 Task: Open Card Card0000000262 in Board Board0000000066 in Workspace WS0000000022 in Trello. Add Member Carxxstreet791@gmail.com to Card Card0000000262 in Board Board0000000066 in Workspace WS0000000022 in Trello. Add Blue Label titled Label0000000262 to Card Card0000000262 in Board Board0000000066 in Workspace WS0000000022 in Trello. Add Checklist CL0000000262 to Card Card0000000262 in Board Board0000000066 in Workspace WS0000000022 in Trello. Add Dates with Start Date as Sep 01 2023 and Due Date as Sep 30 2023 to Card Card0000000262 in Board Board0000000066 in Workspace WS0000000022 in Trello
Action: Mouse moved to (660, 504)
Screenshot: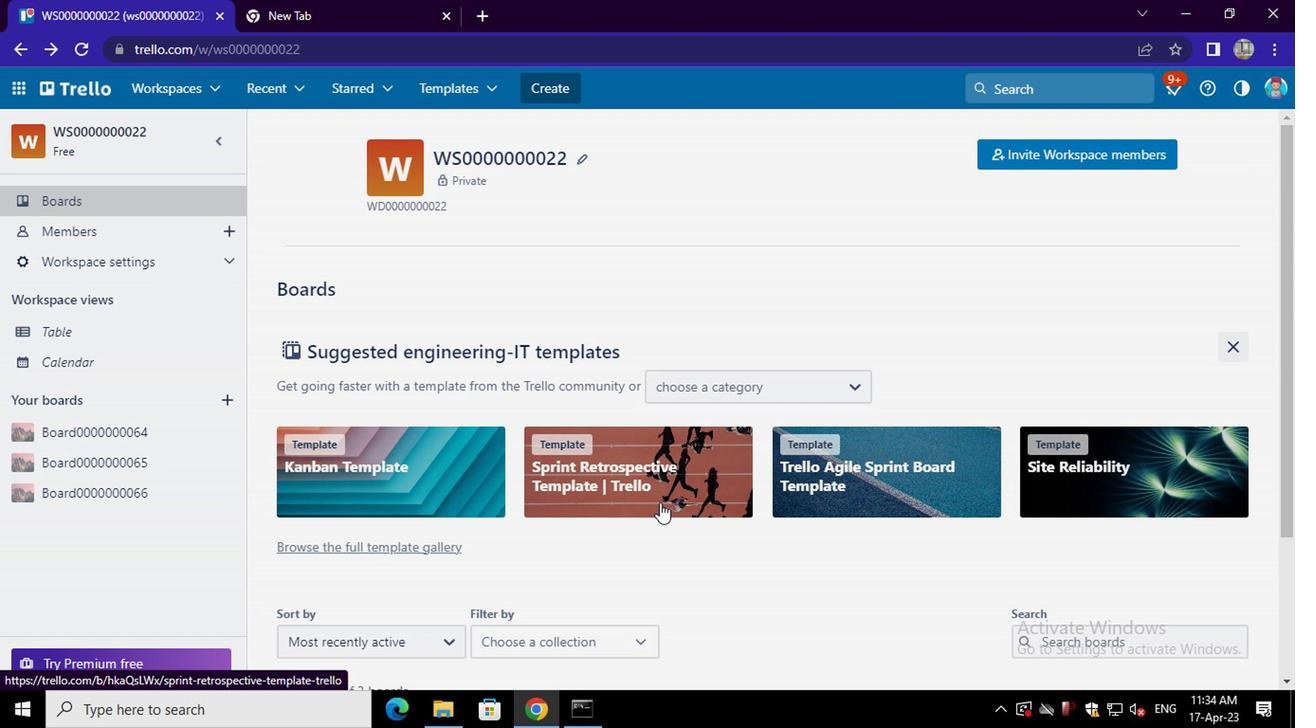 
Action: Mouse scrolled (660, 504) with delta (0, 0)
Screenshot: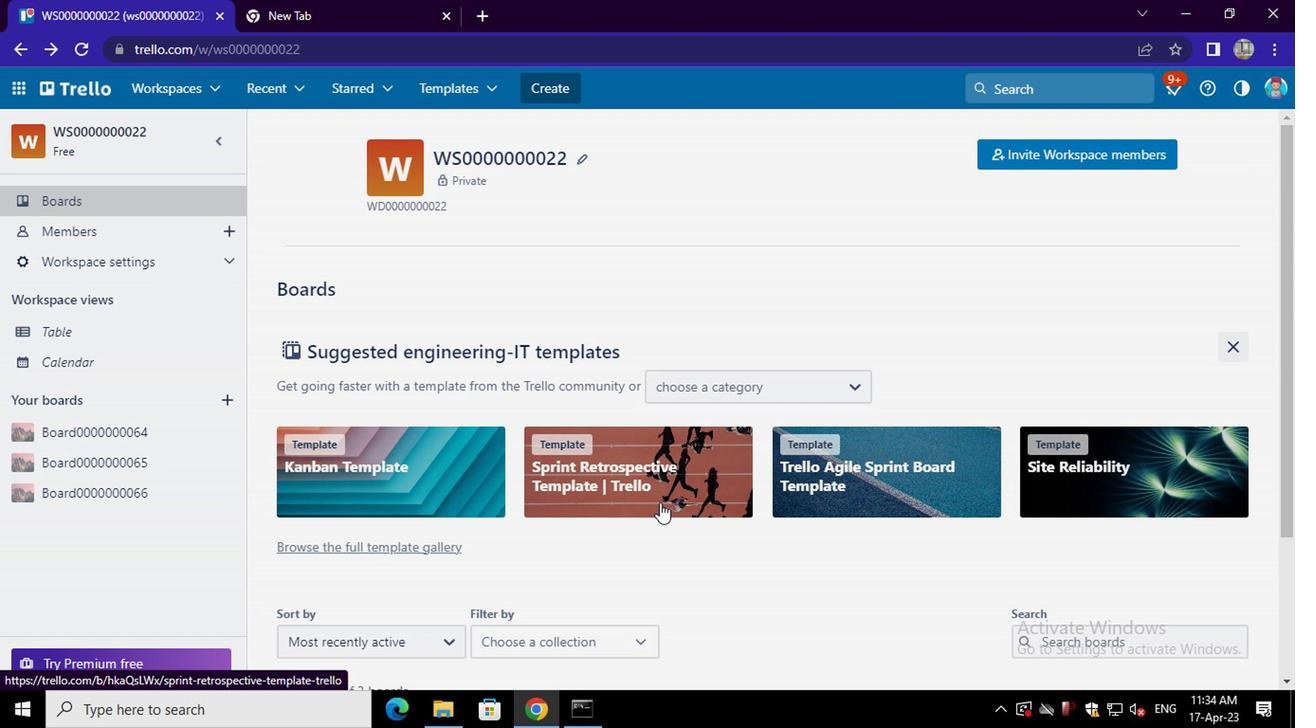 
Action: Mouse scrolled (660, 504) with delta (0, 0)
Screenshot: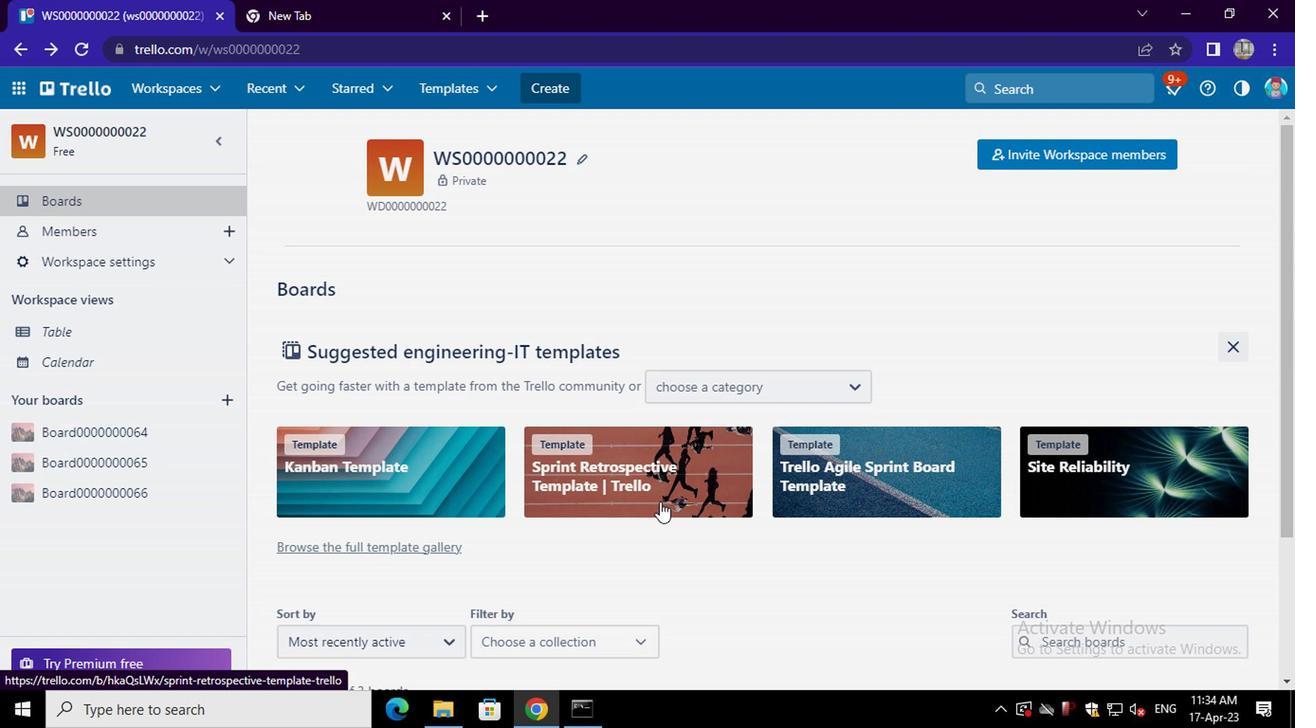 
Action: Mouse scrolled (660, 504) with delta (0, 0)
Screenshot: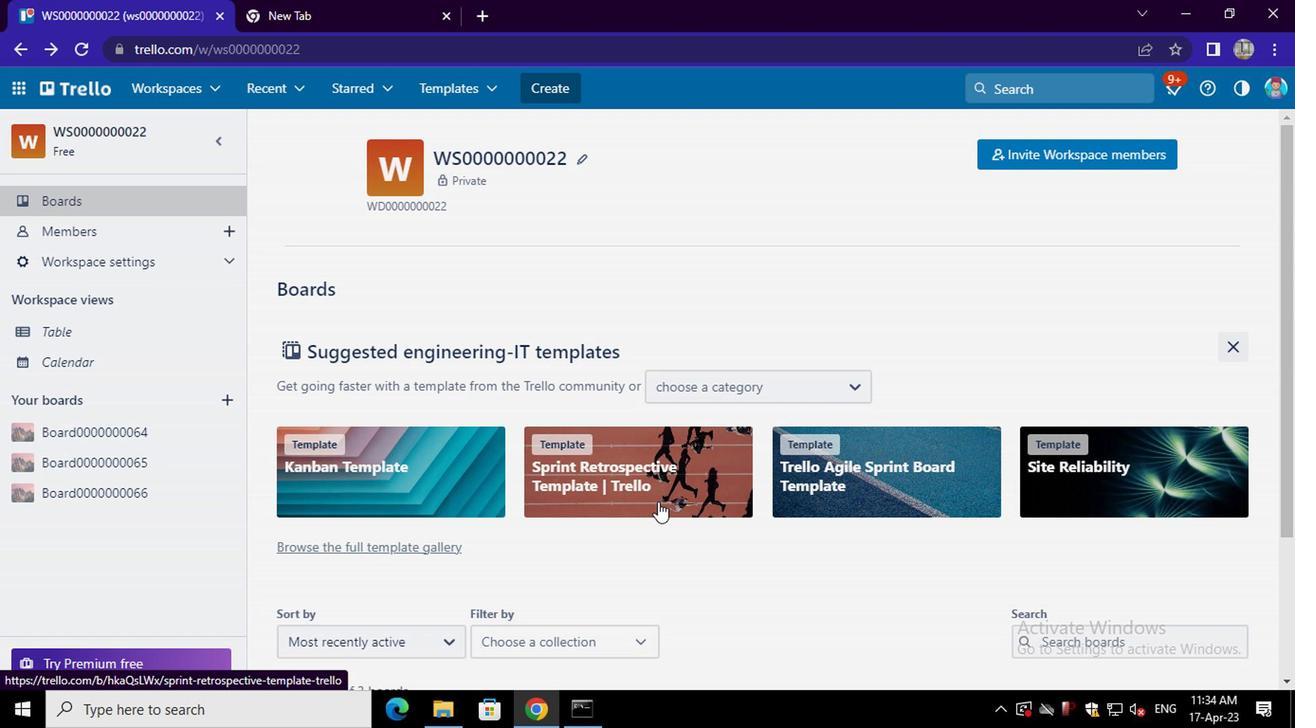 
Action: Mouse scrolled (660, 504) with delta (0, 0)
Screenshot: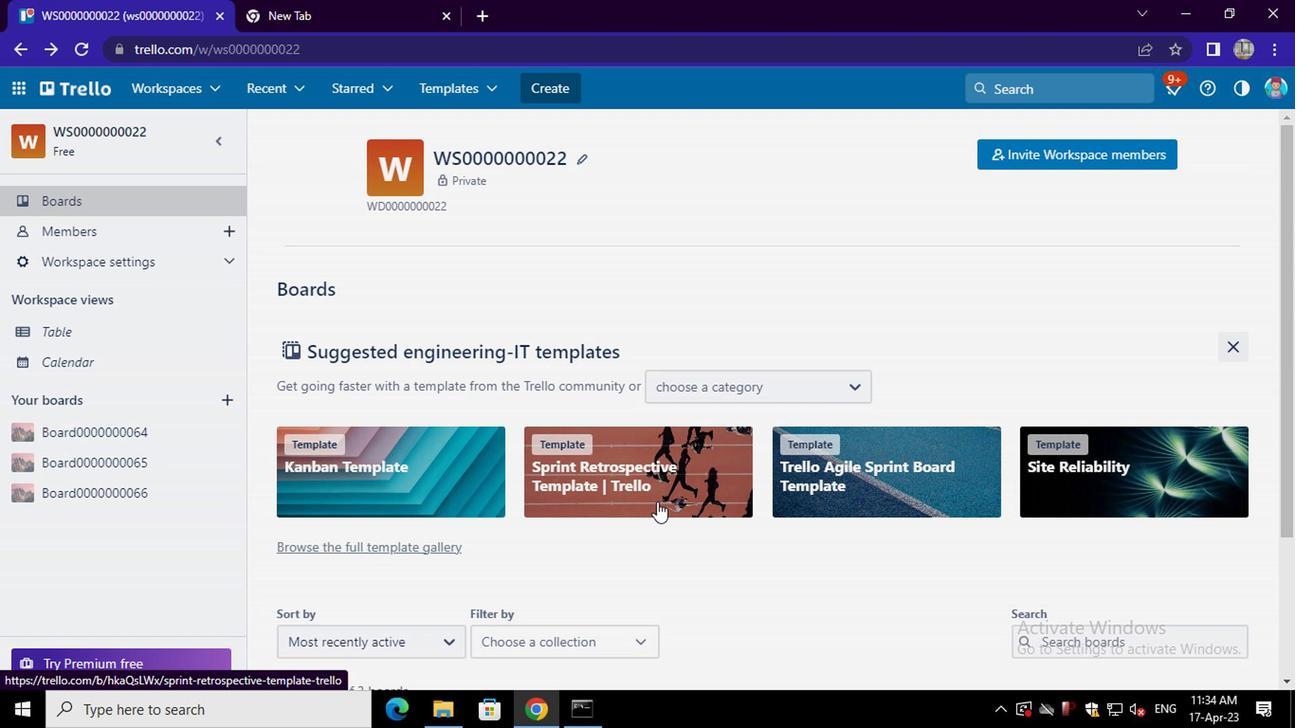 
Action: Mouse scrolled (660, 504) with delta (0, 0)
Screenshot: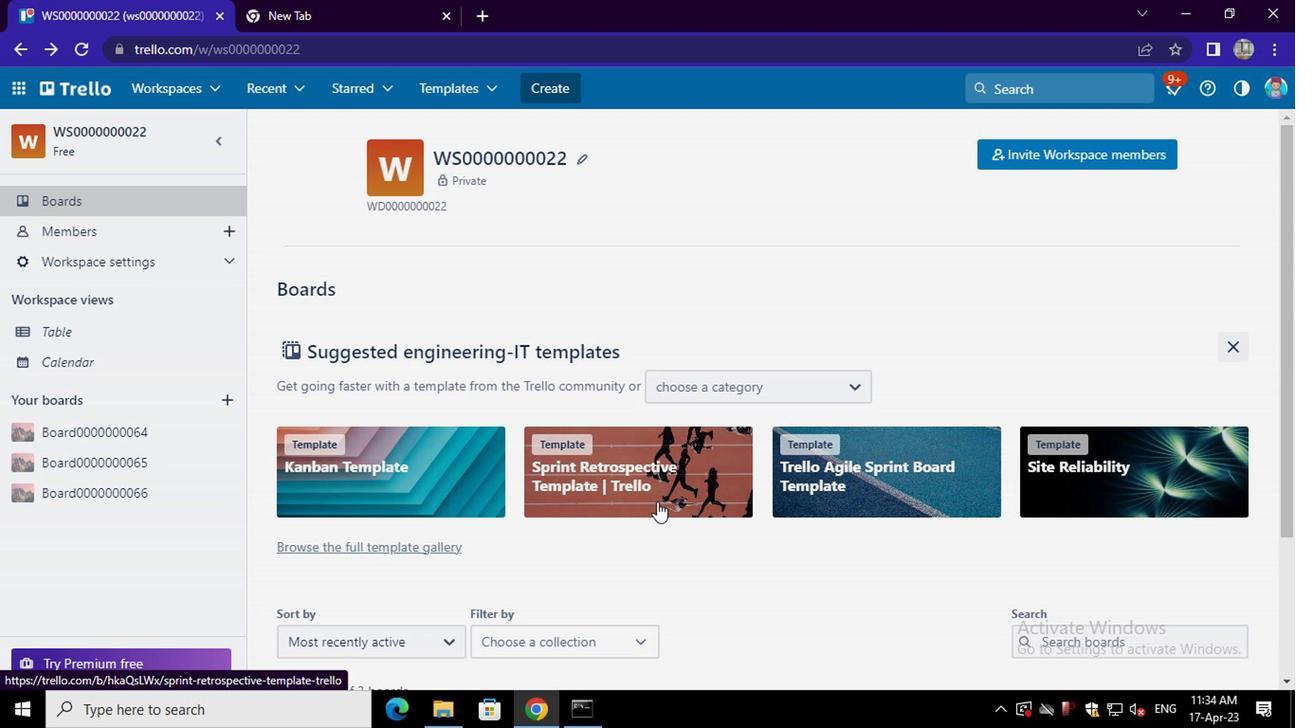 
Action: Mouse moved to (677, 577)
Screenshot: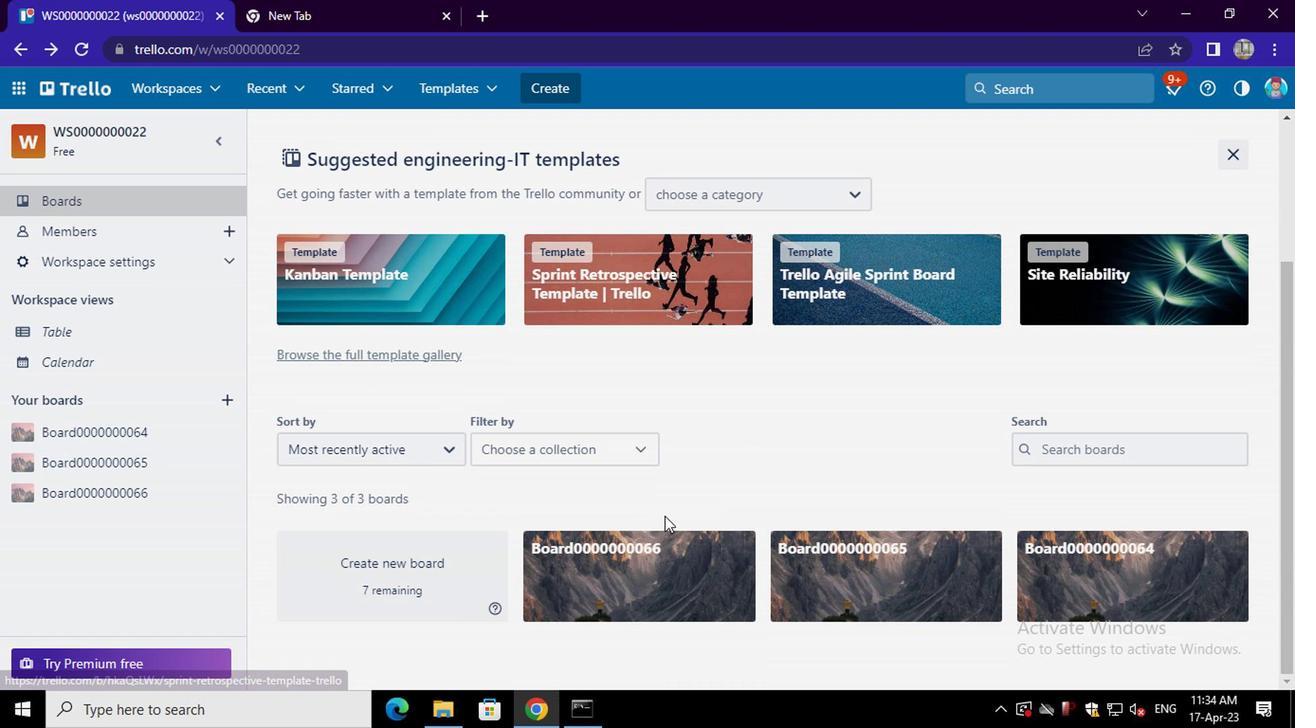 
Action: Mouse pressed left at (677, 577)
Screenshot: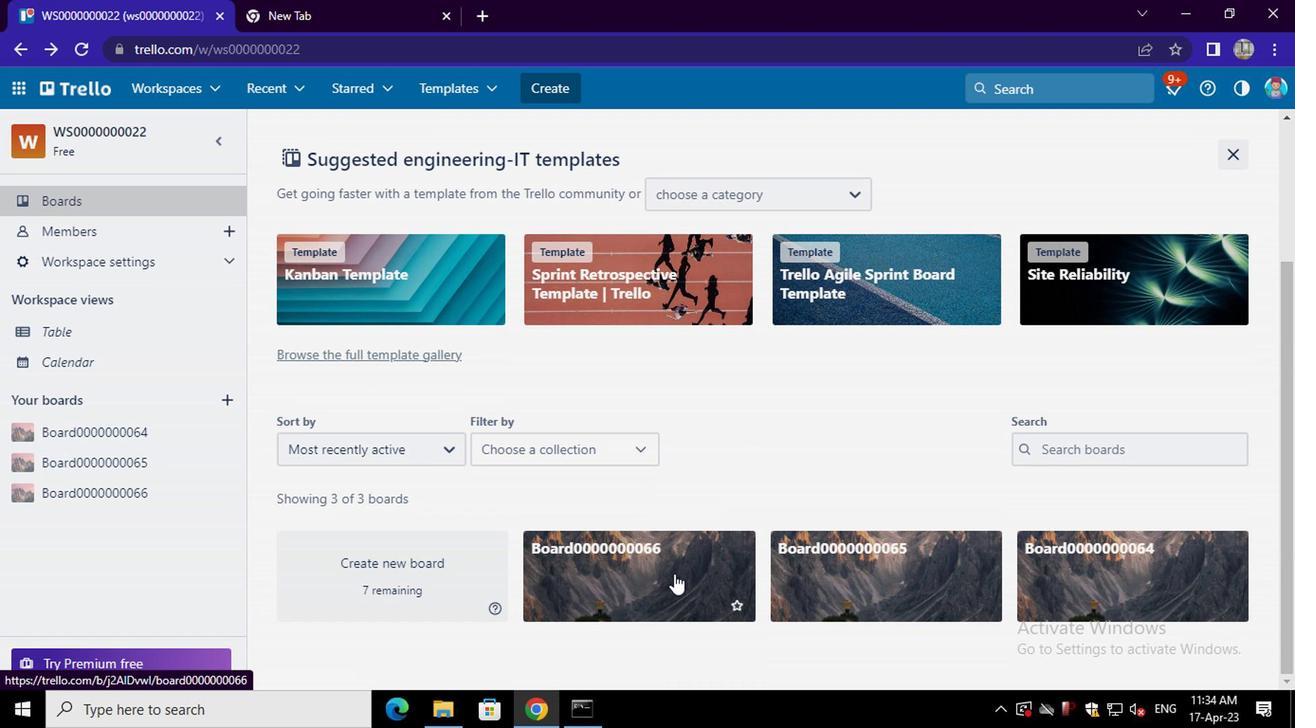 
Action: Mouse moved to (503, 372)
Screenshot: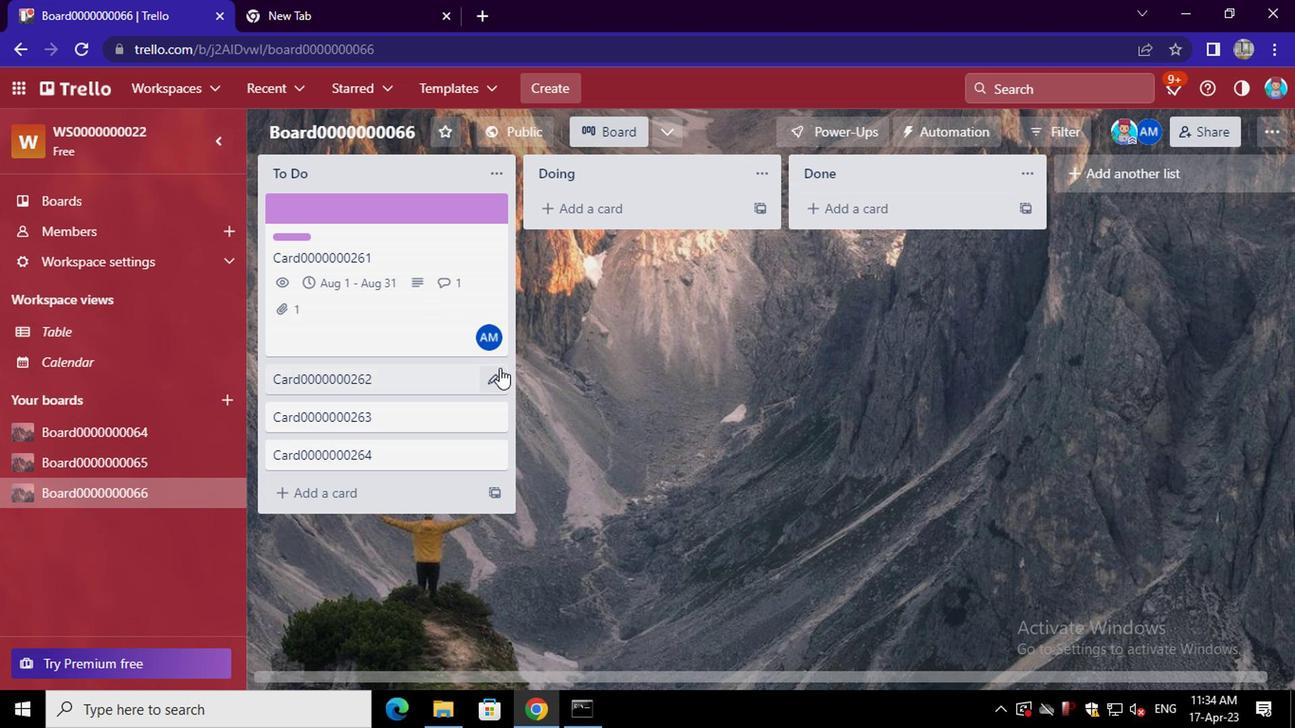 
Action: Mouse pressed left at (503, 372)
Screenshot: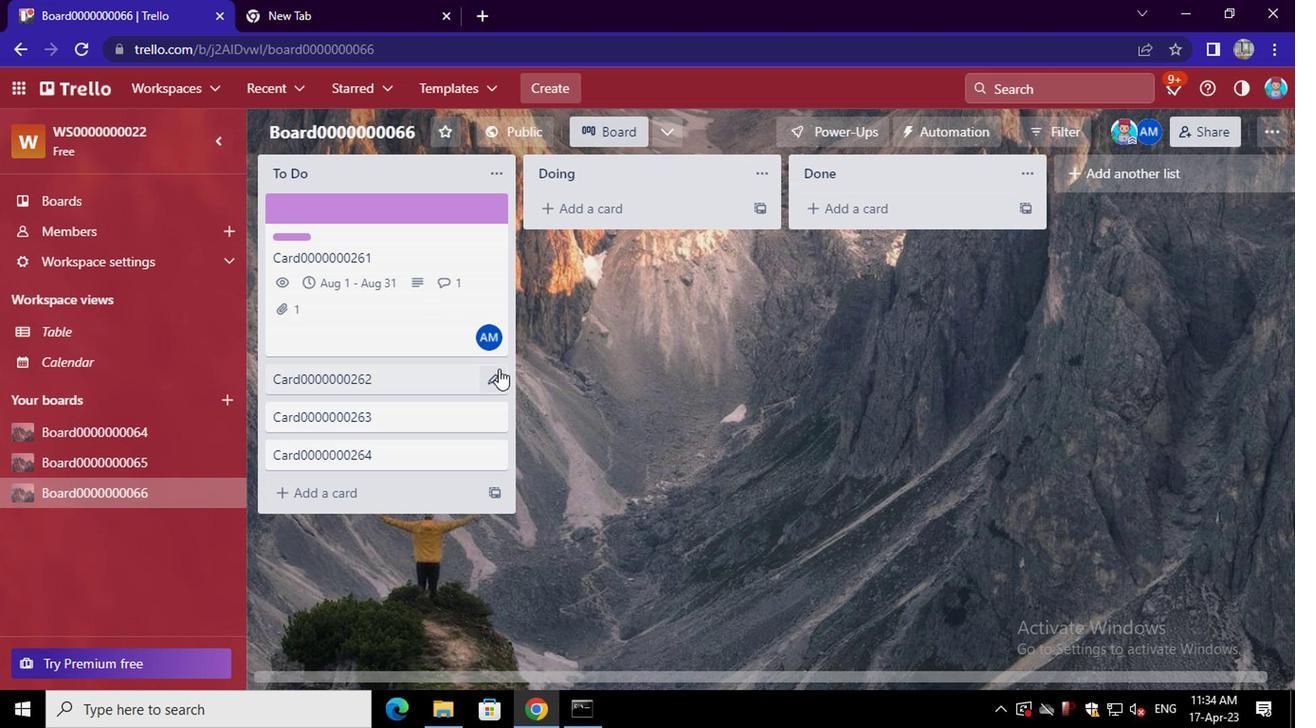 
Action: Mouse moved to (562, 379)
Screenshot: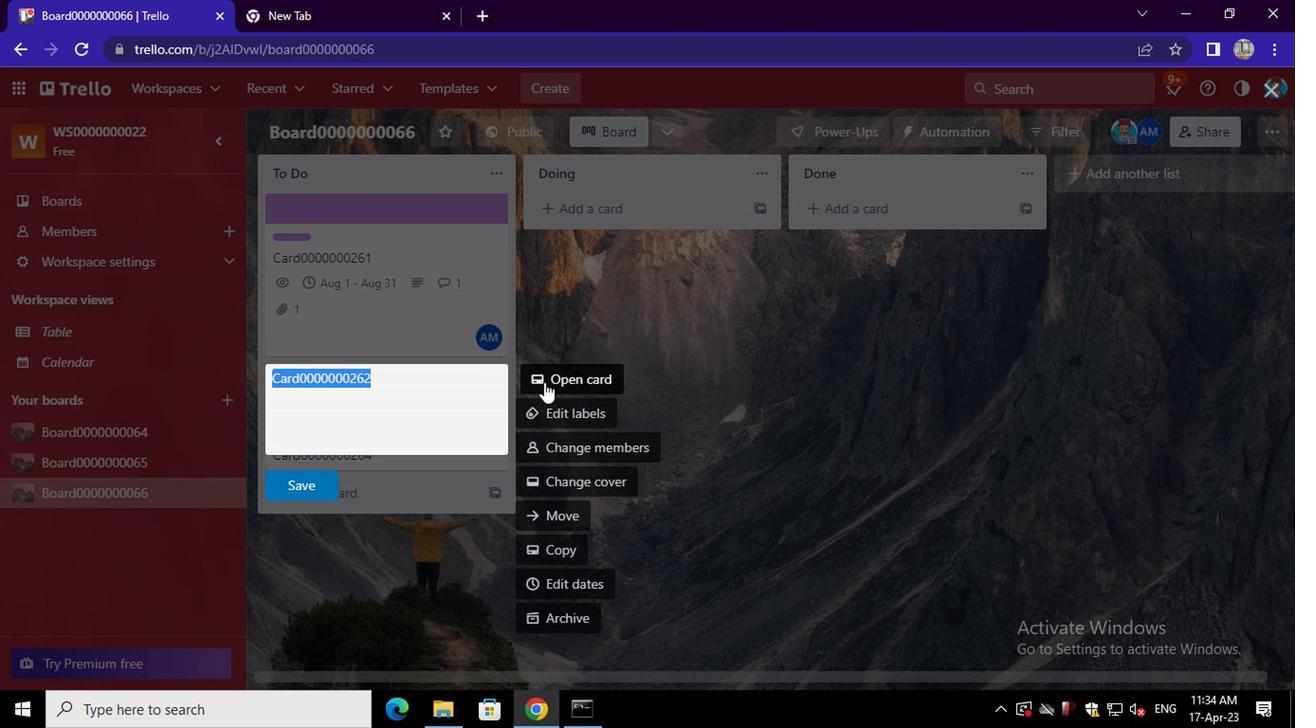 
Action: Mouse pressed left at (562, 379)
Screenshot: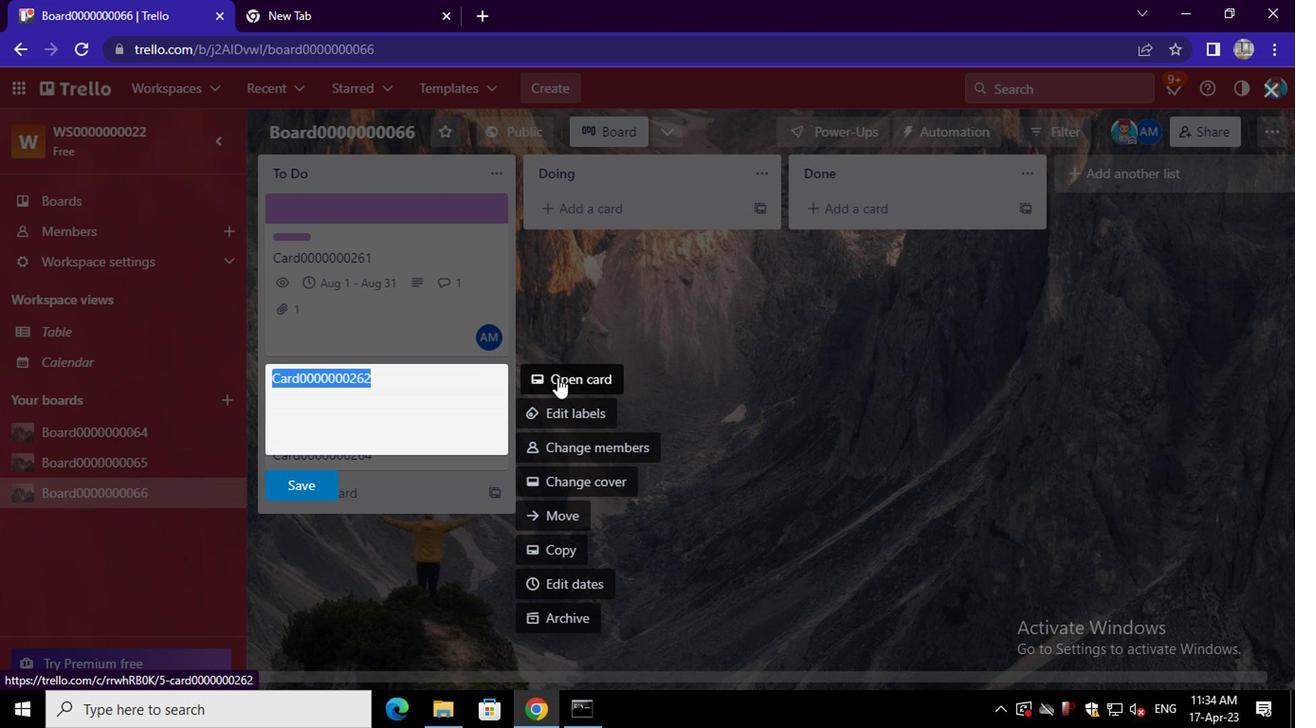 
Action: Mouse moved to (919, 302)
Screenshot: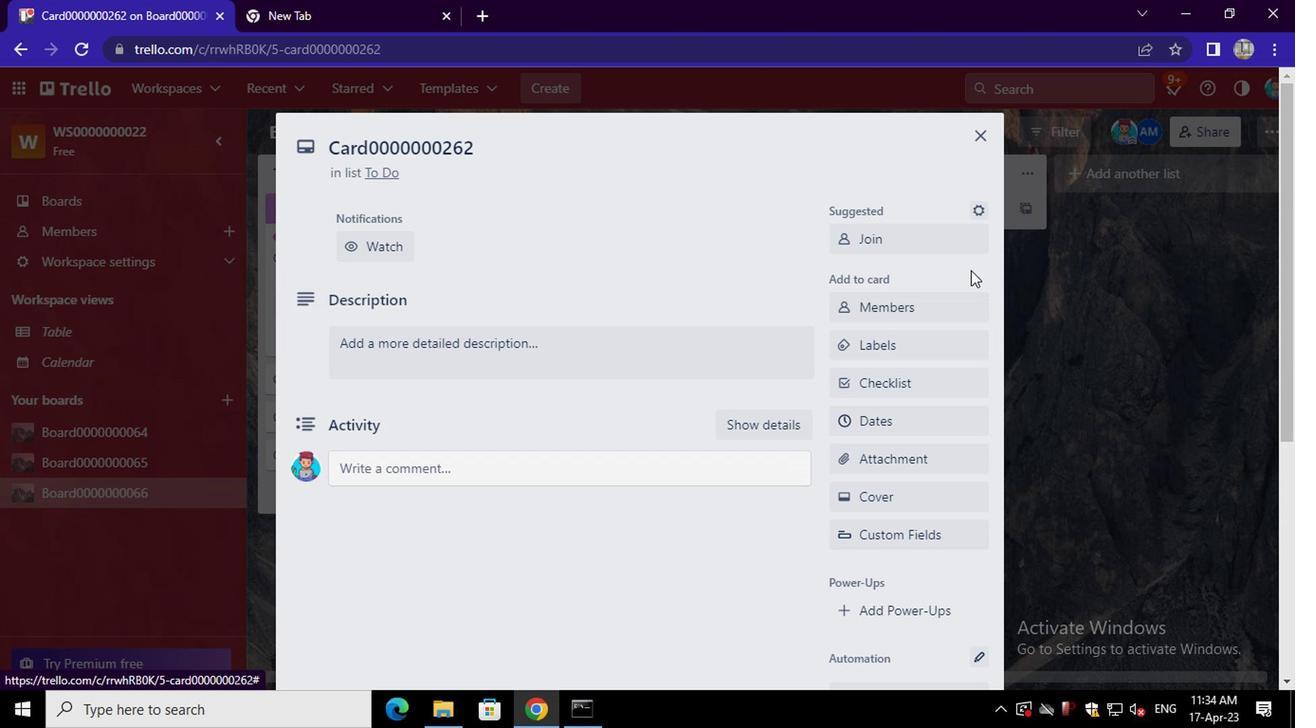 
Action: Mouse pressed left at (919, 302)
Screenshot: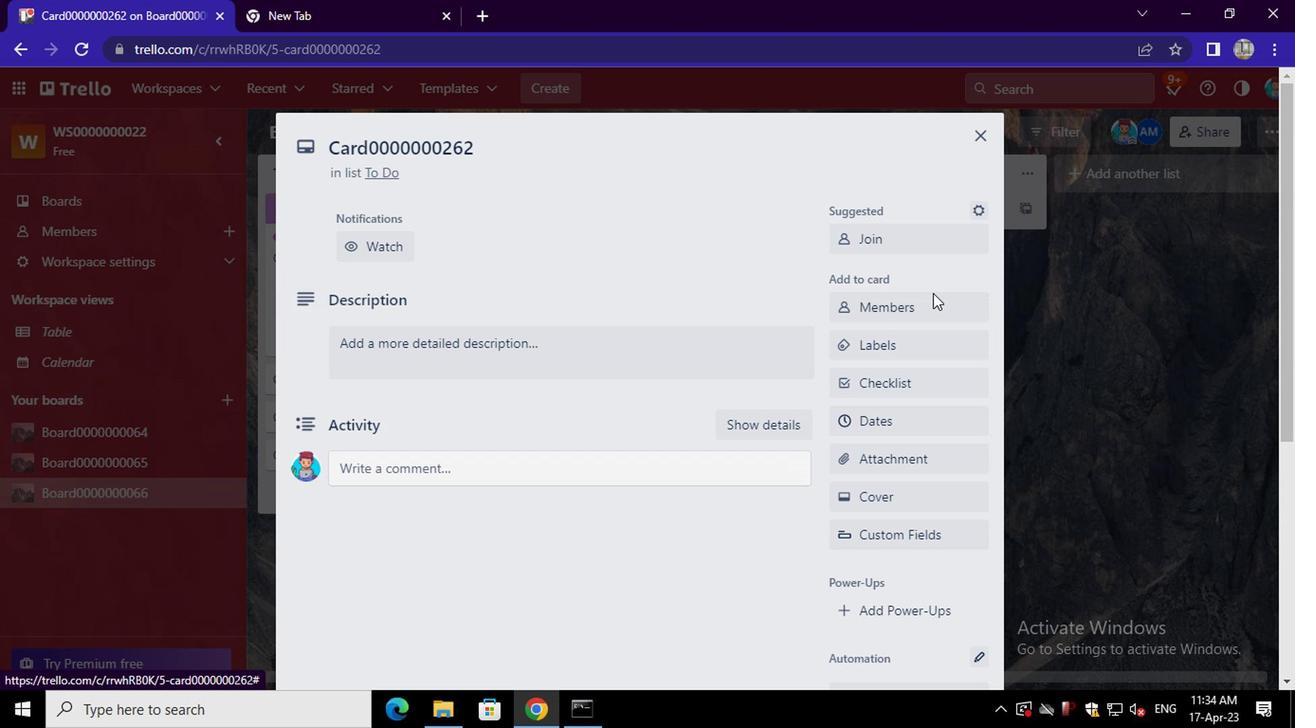 
Action: Mouse moved to (890, 400)
Screenshot: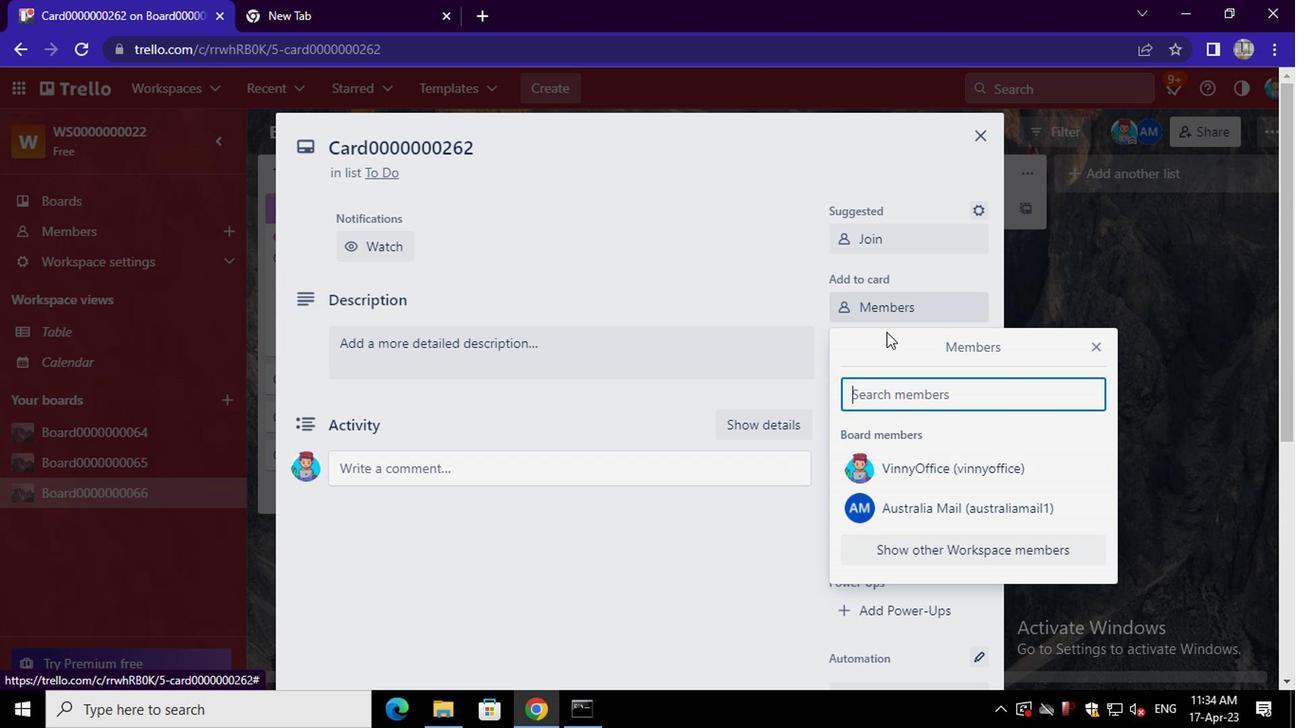 
Action: Mouse pressed left at (890, 400)
Screenshot: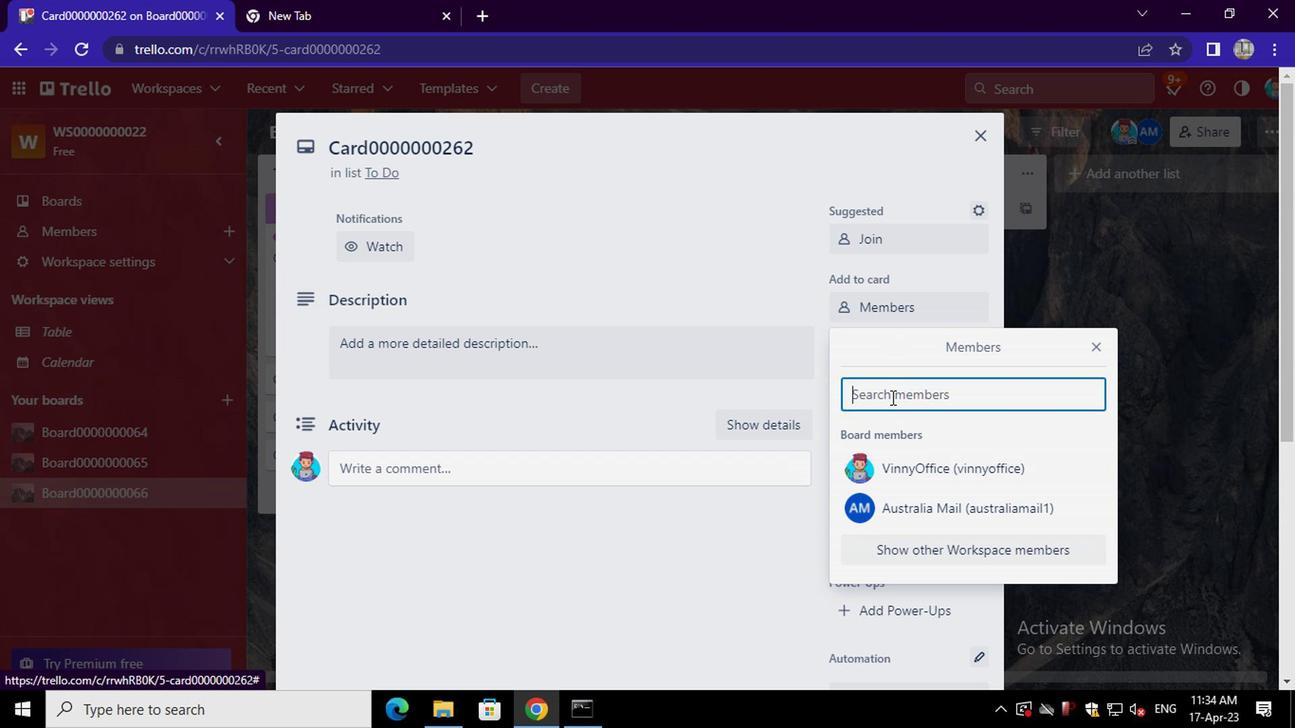 
Action: Mouse moved to (890, 402)
Screenshot: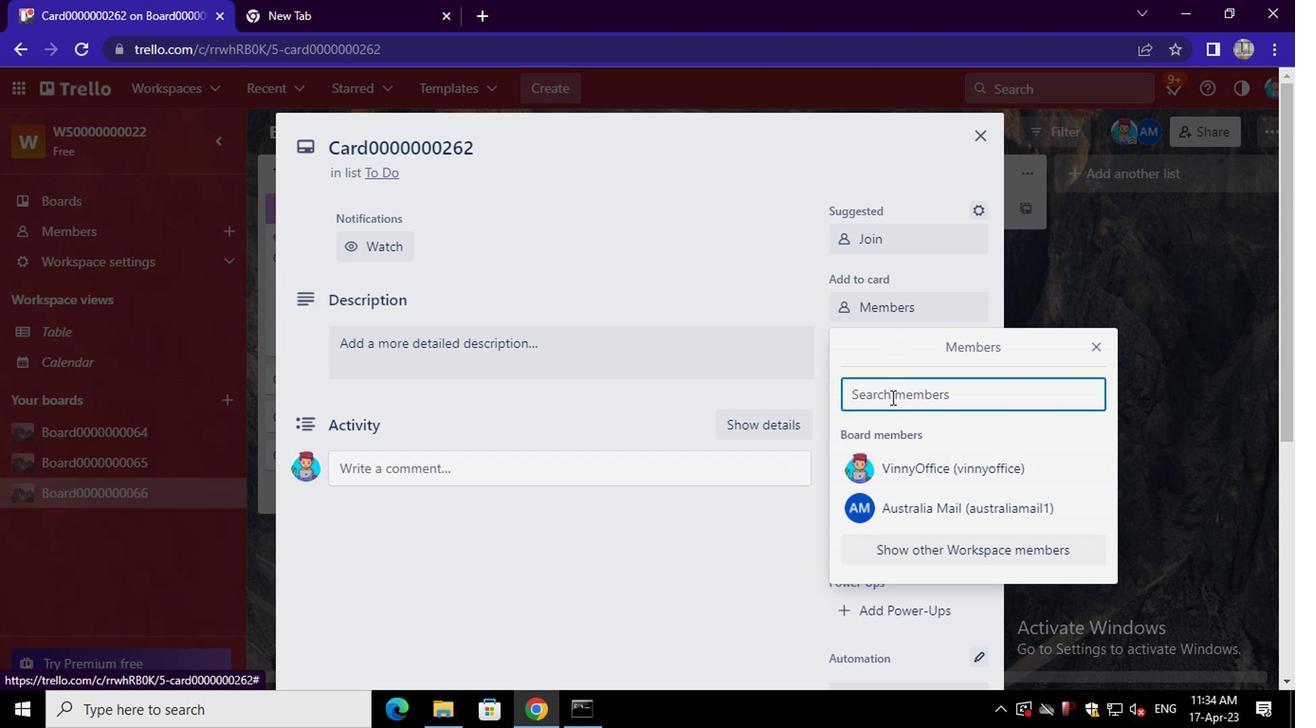 
Action: Key pressed <Key.shift>CARXXSTREET791<Key.shift>@GMAIL.COM
Screenshot: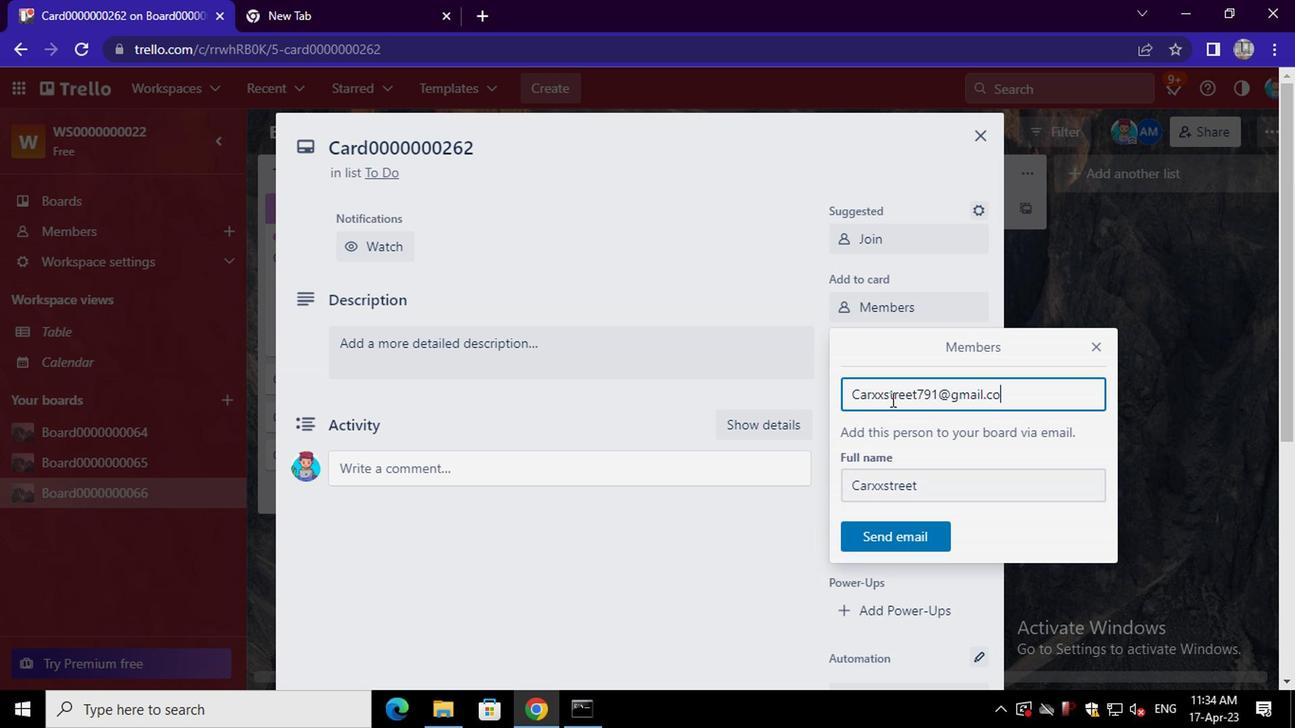 
Action: Mouse moved to (913, 539)
Screenshot: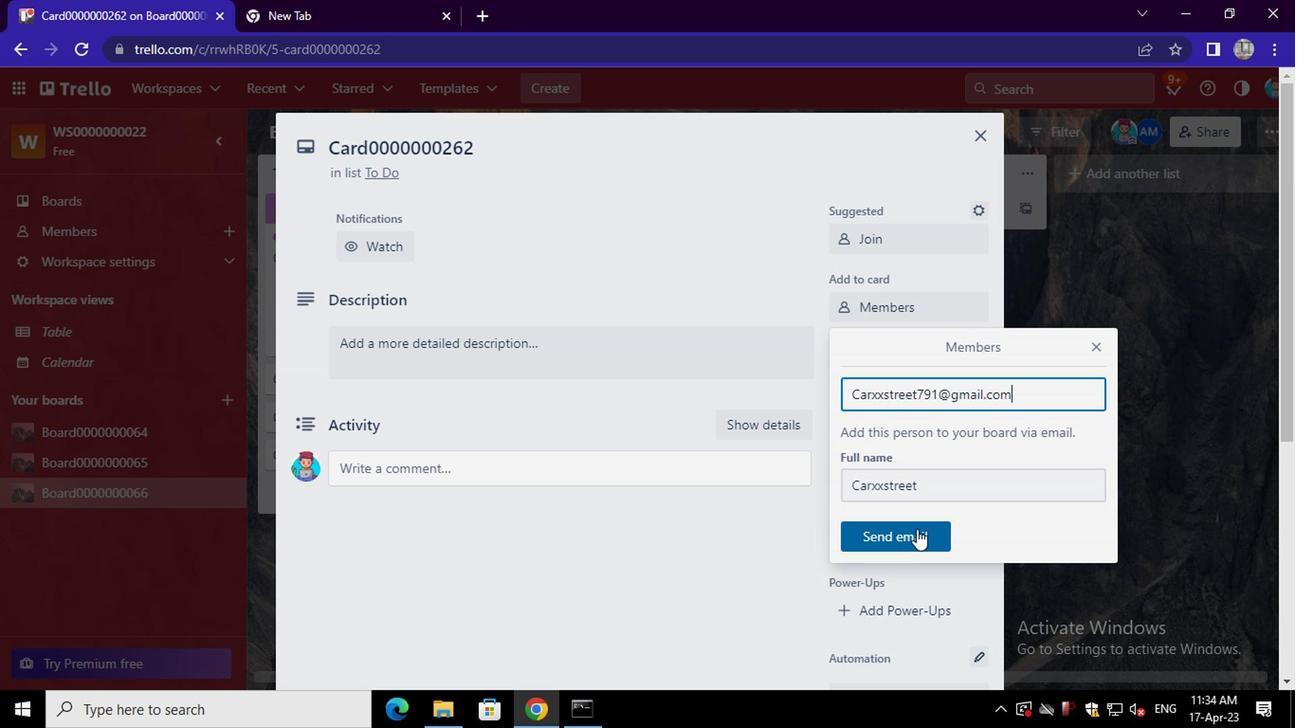 
Action: Mouse pressed left at (913, 539)
Screenshot: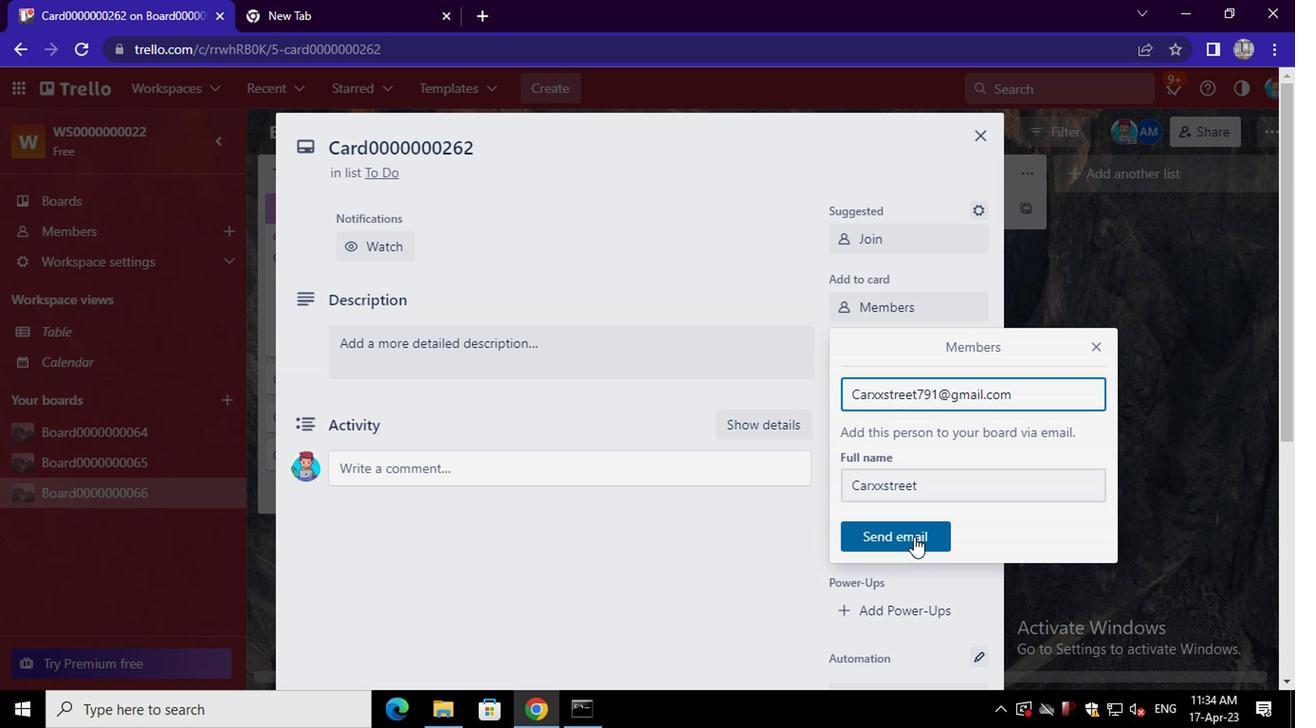 
Action: Mouse moved to (900, 348)
Screenshot: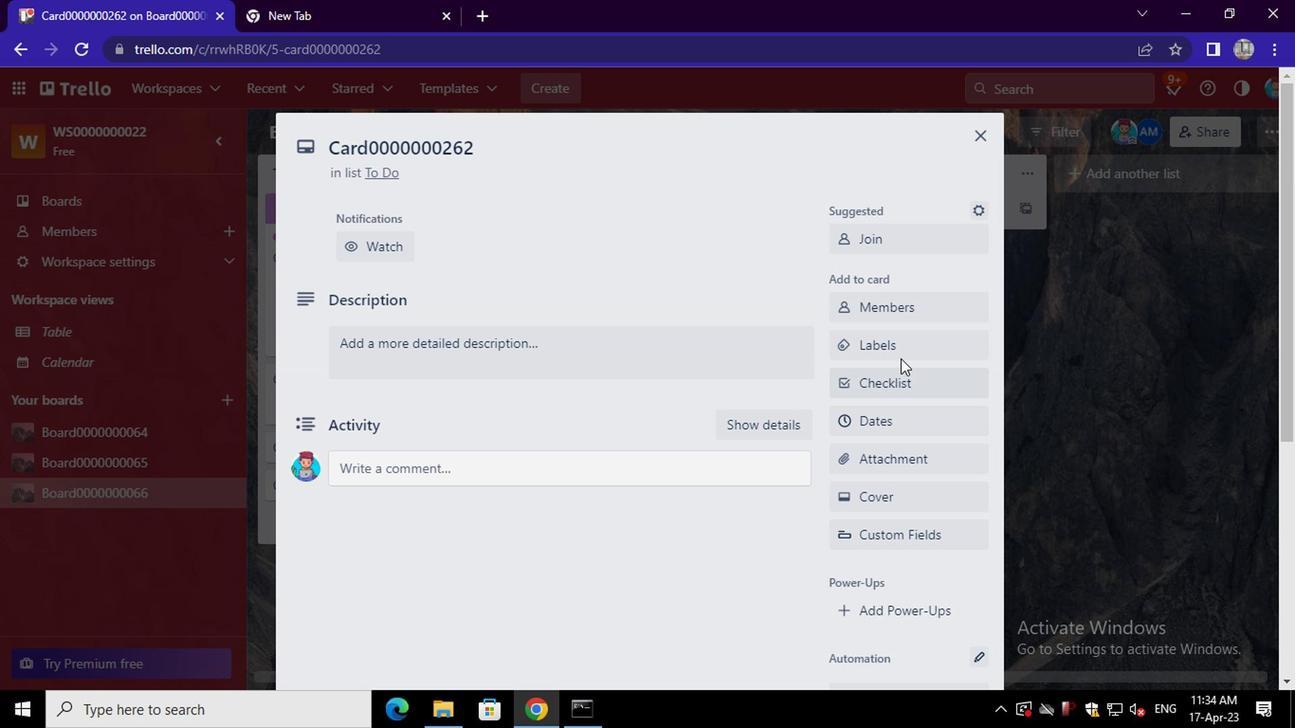 
Action: Mouse pressed left at (900, 348)
Screenshot: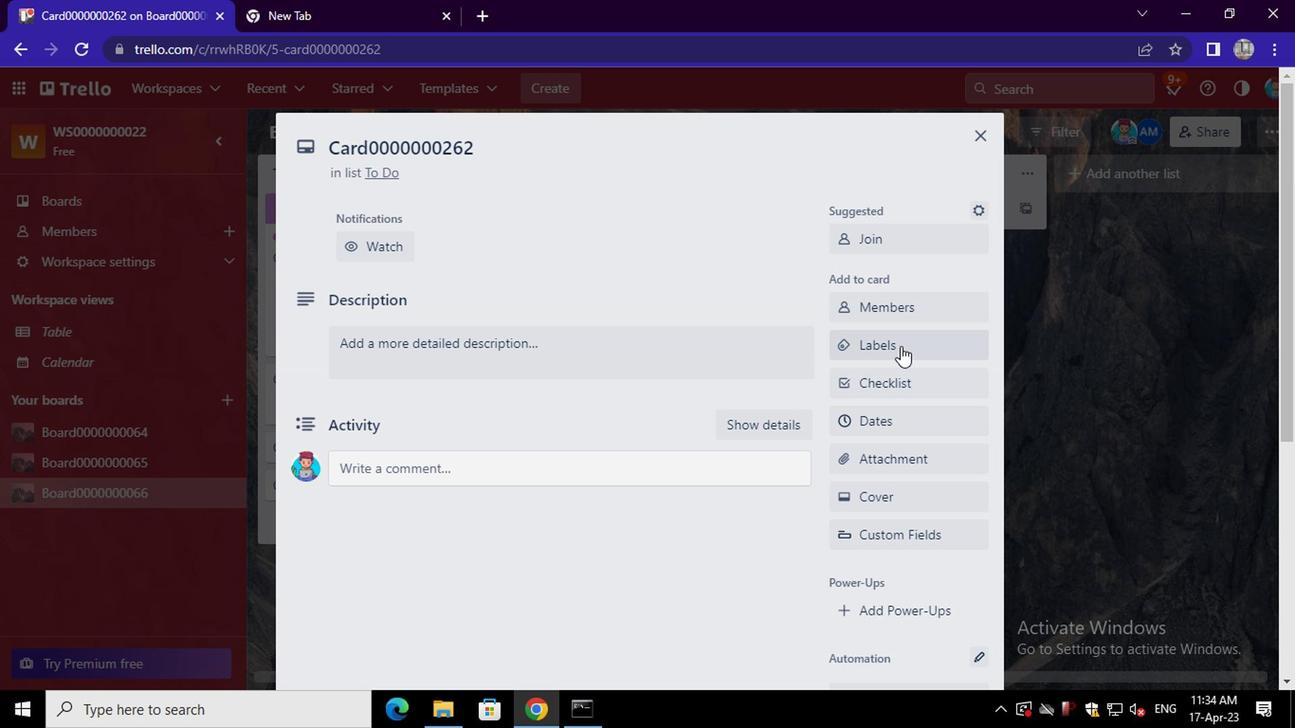
Action: Mouse moved to (927, 184)
Screenshot: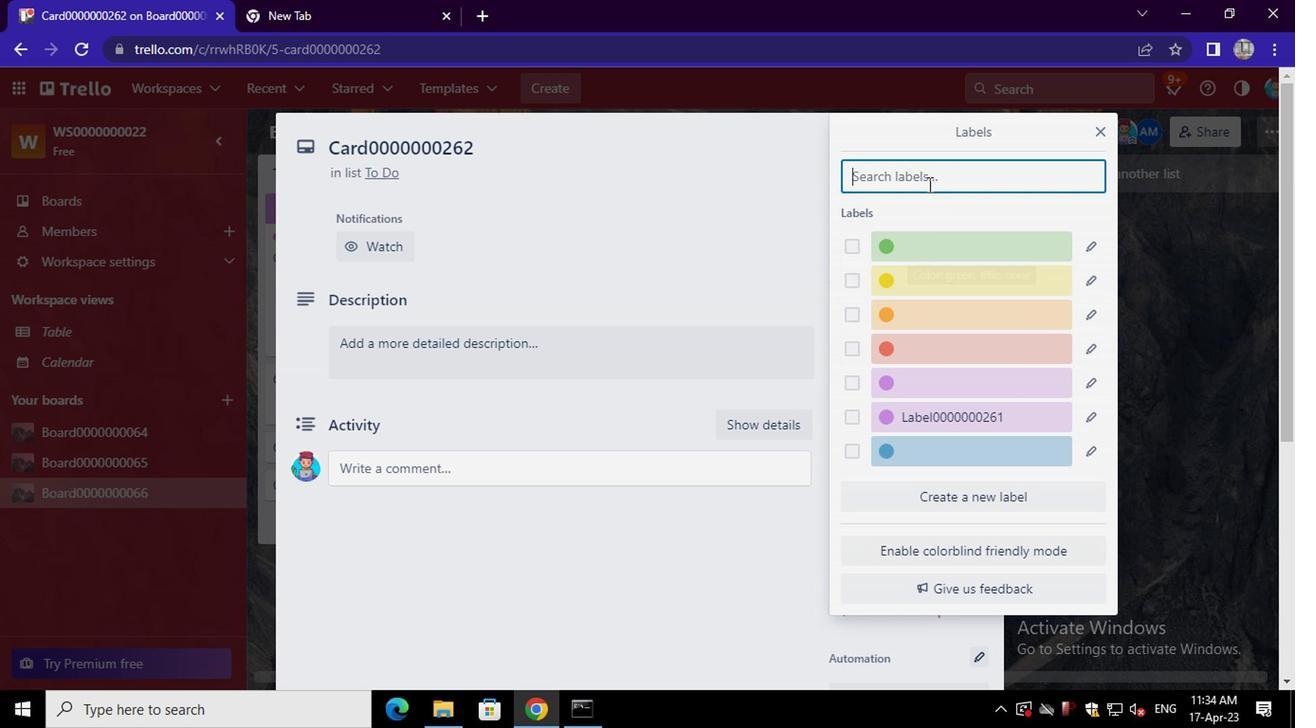 
Action: Mouse pressed left at (927, 184)
Screenshot: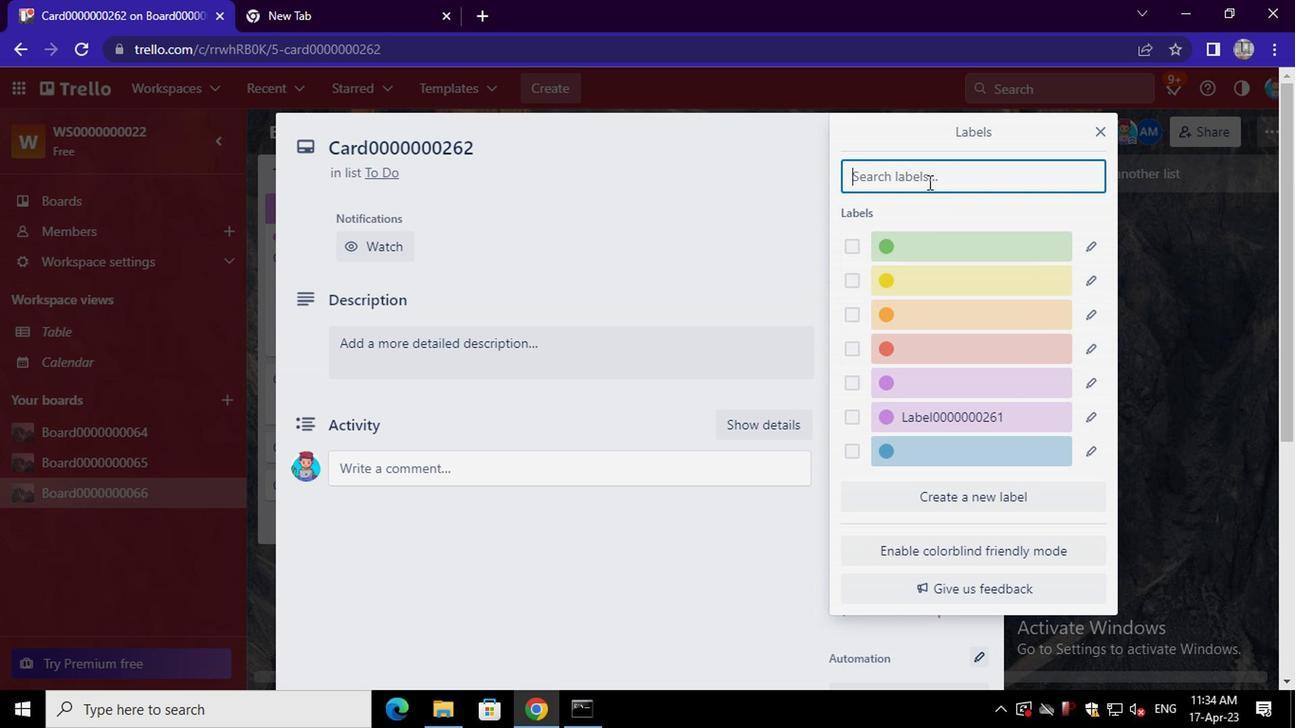 
Action: Key pressed <Key.shift>LABEL0000000262
Screenshot: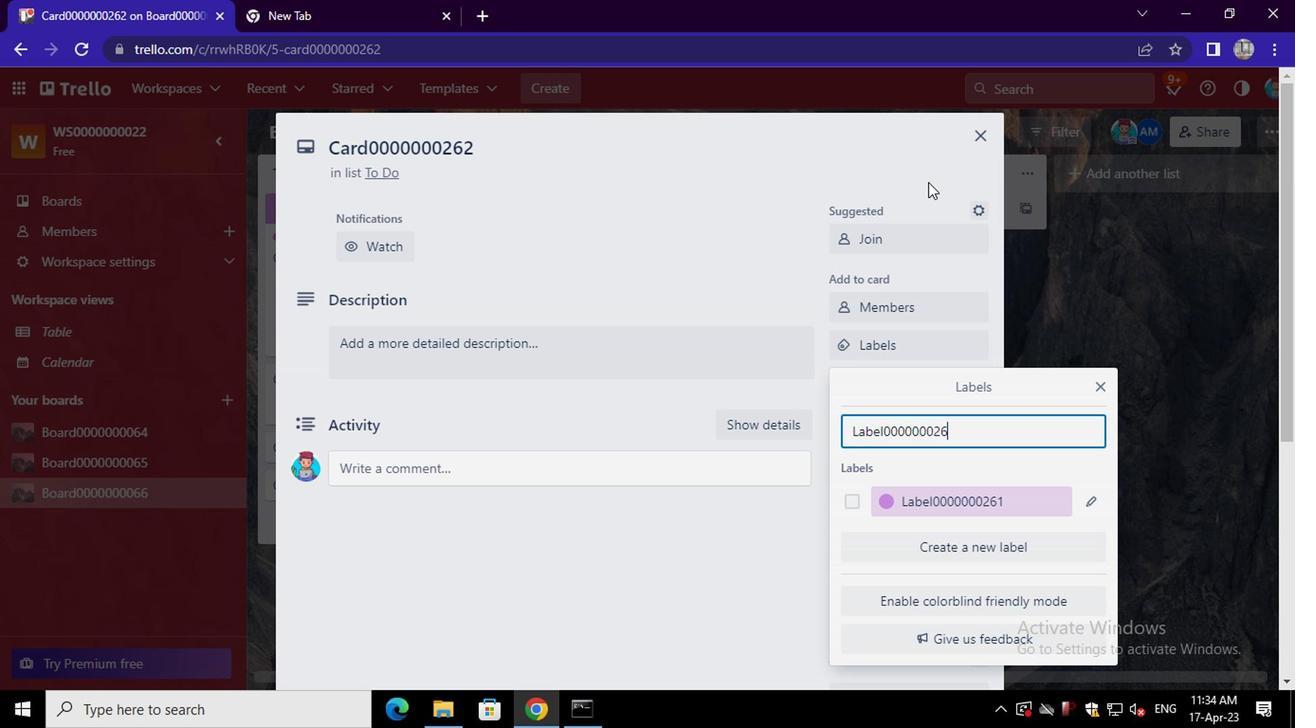
Action: Mouse moved to (989, 504)
Screenshot: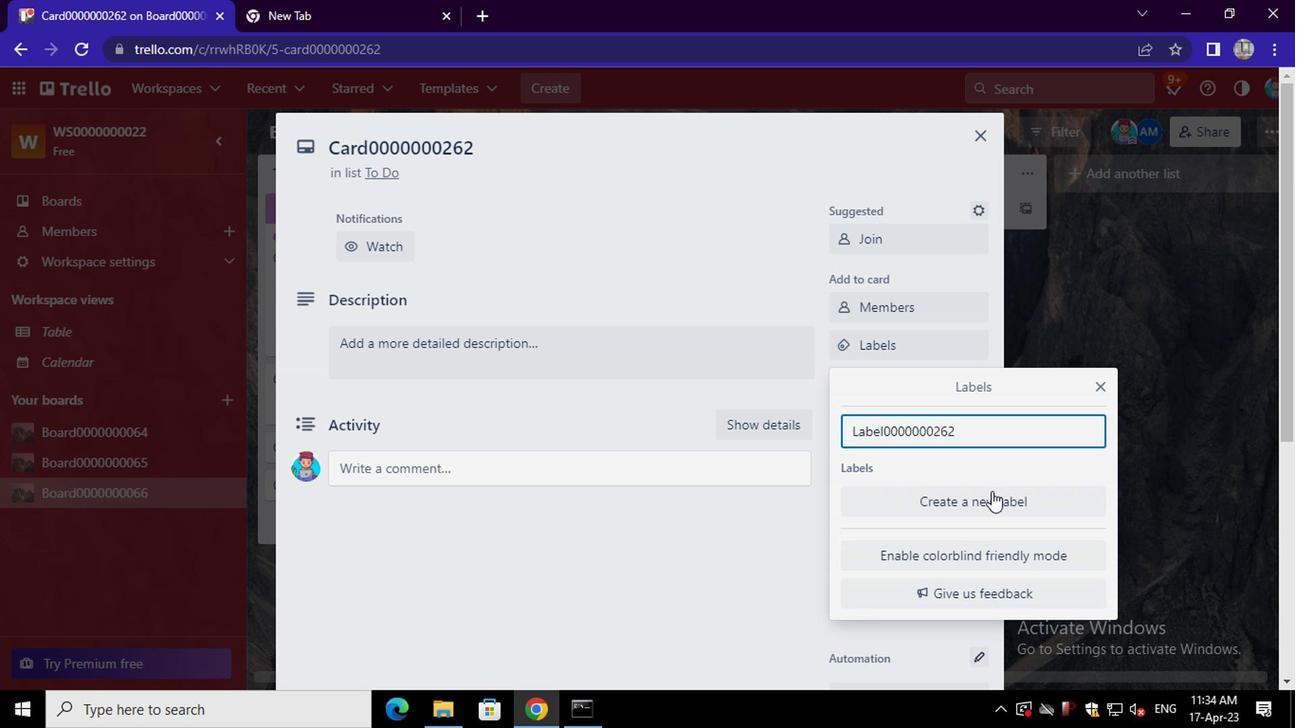 
Action: Mouse pressed left at (989, 504)
Screenshot: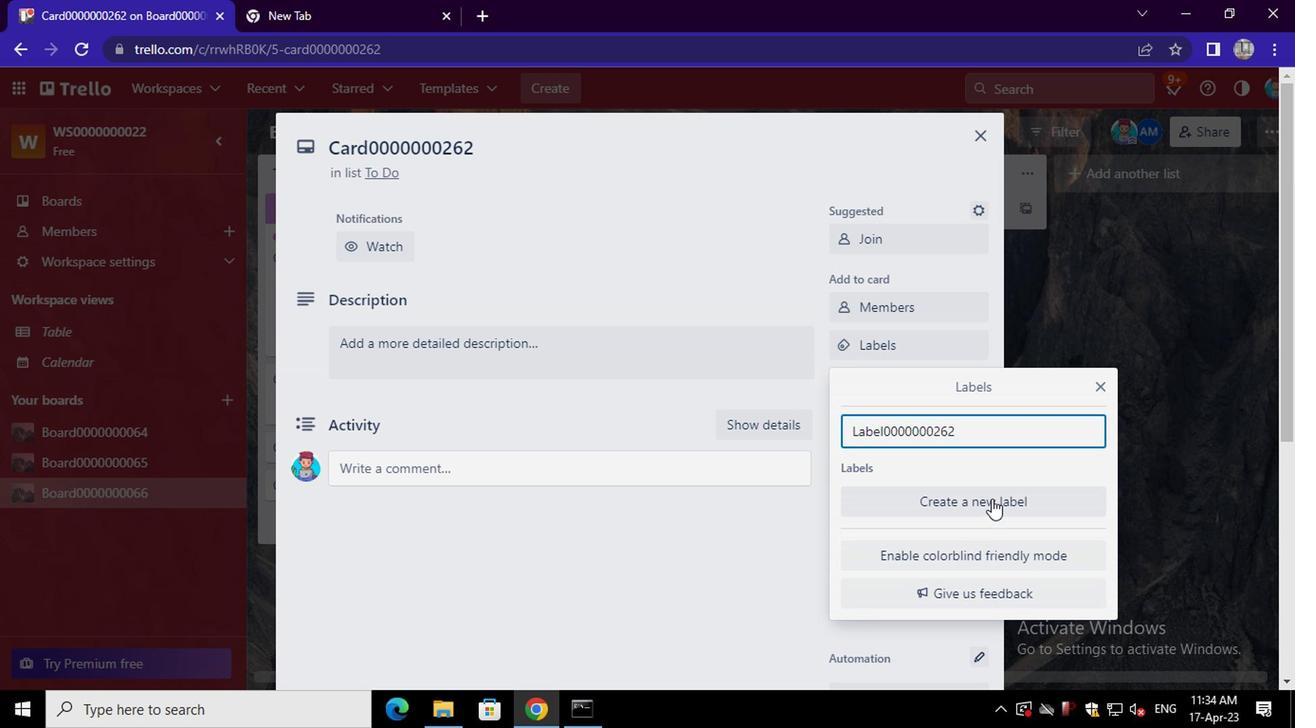 
Action: Mouse moved to (861, 513)
Screenshot: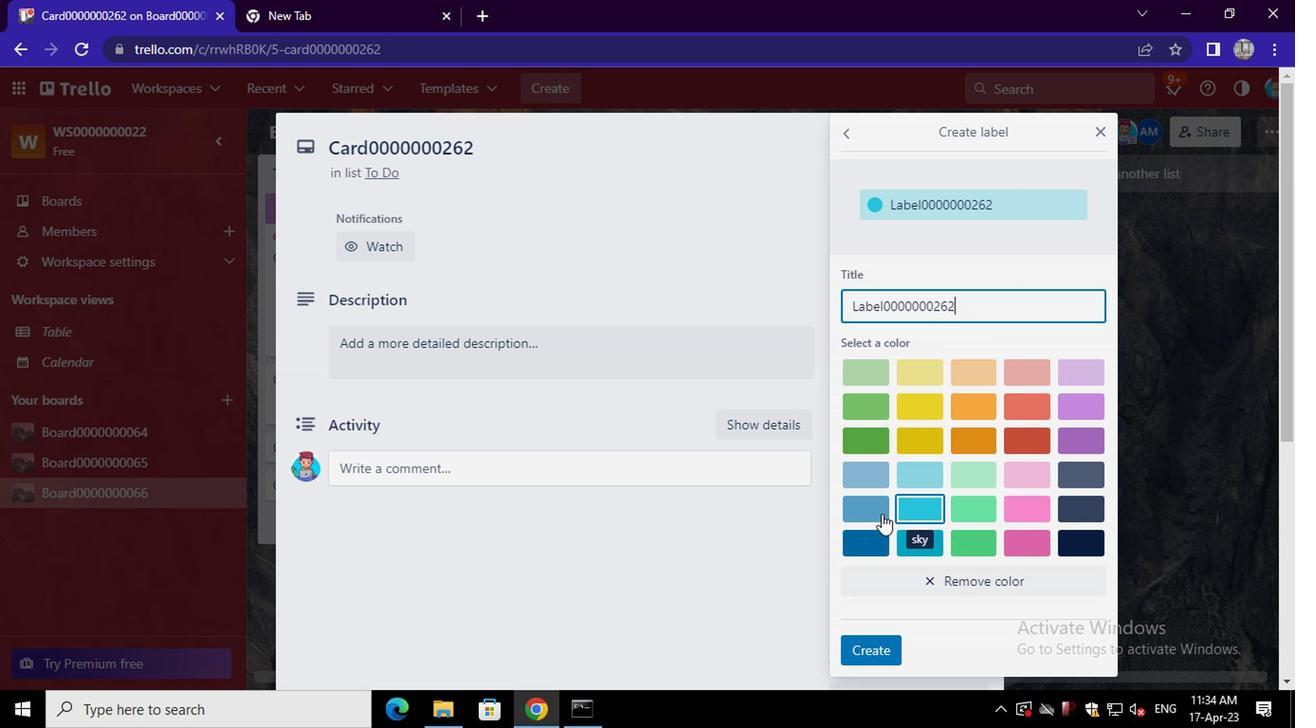 
Action: Mouse pressed left at (861, 513)
Screenshot: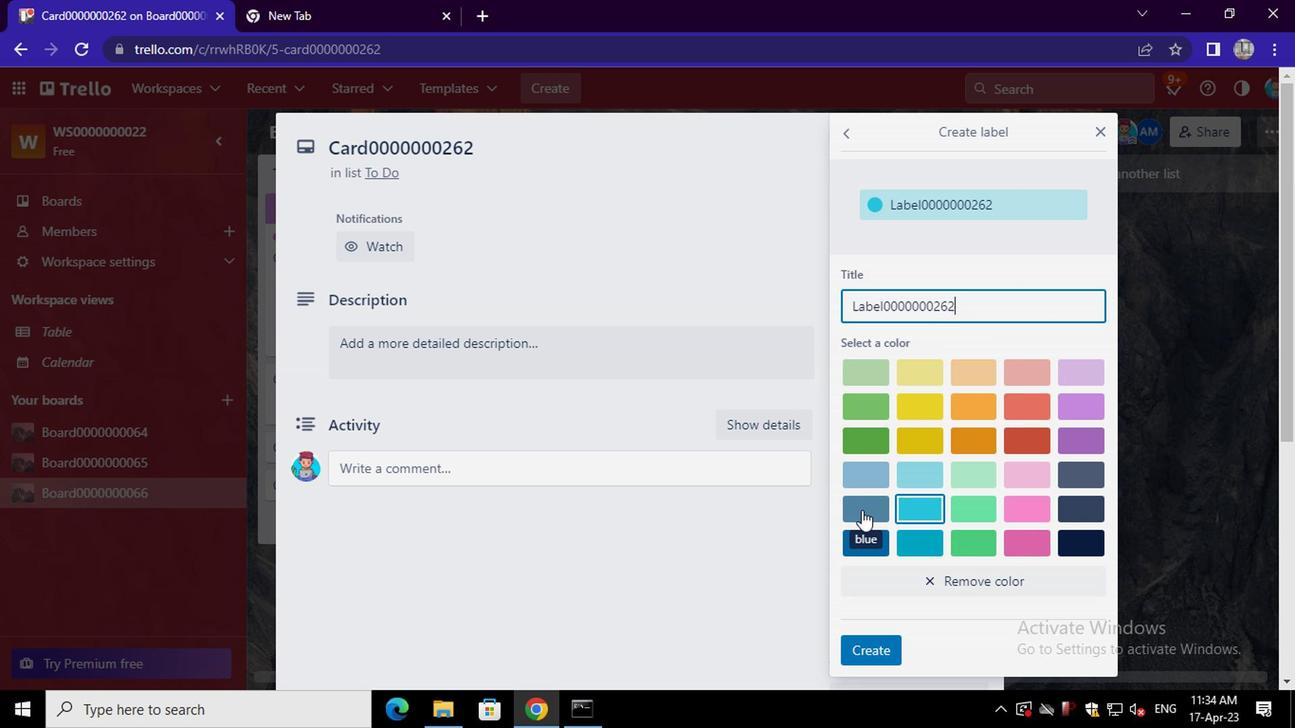 
Action: Mouse moved to (875, 653)
Screenshot: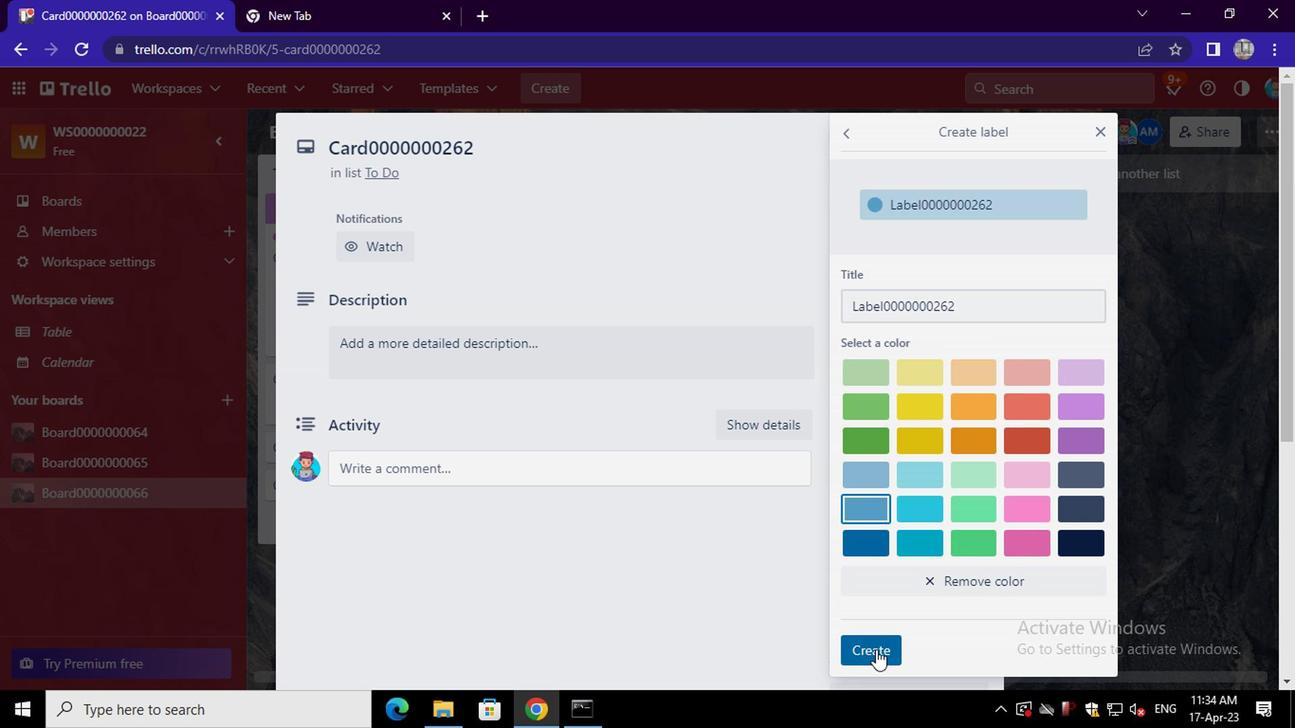 
Action: Mouse pressed left at (875, 653)
Screenshot: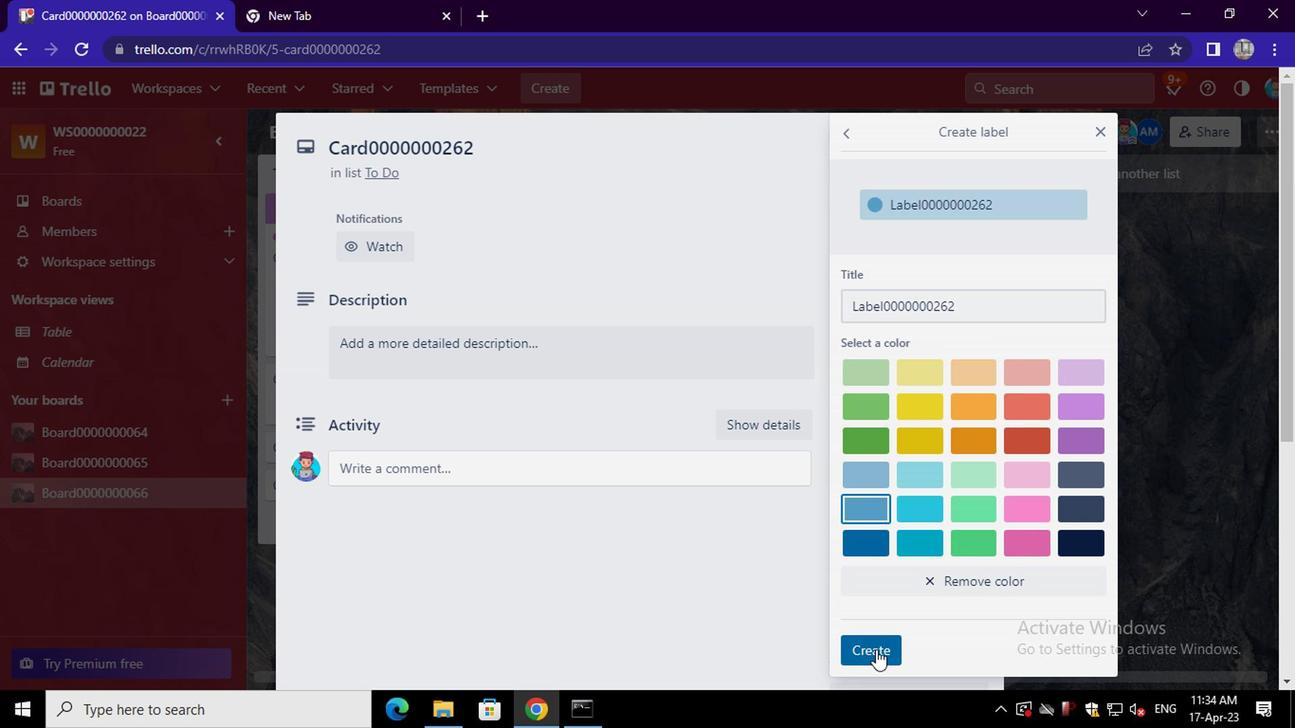 
Action: Mouse moved to (768, 548)
Screenshot: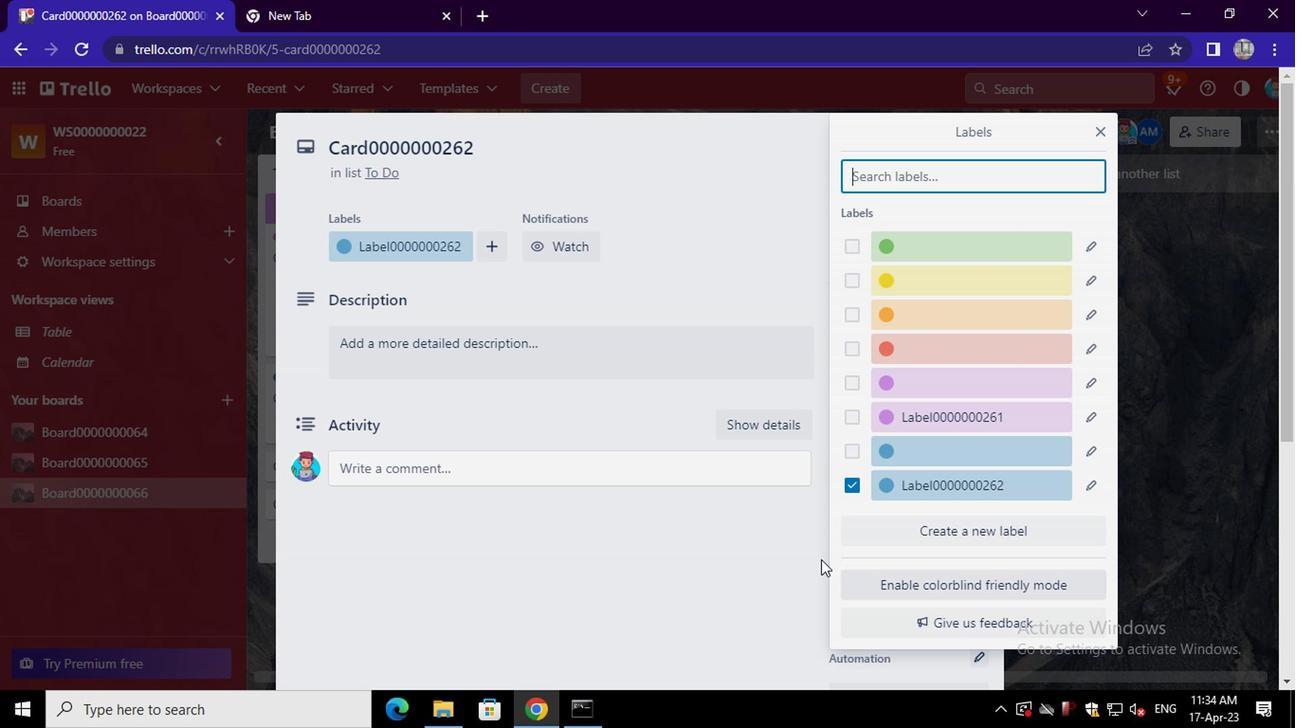 
Action: Mouse pressed left at (768, 548)
Screenshot: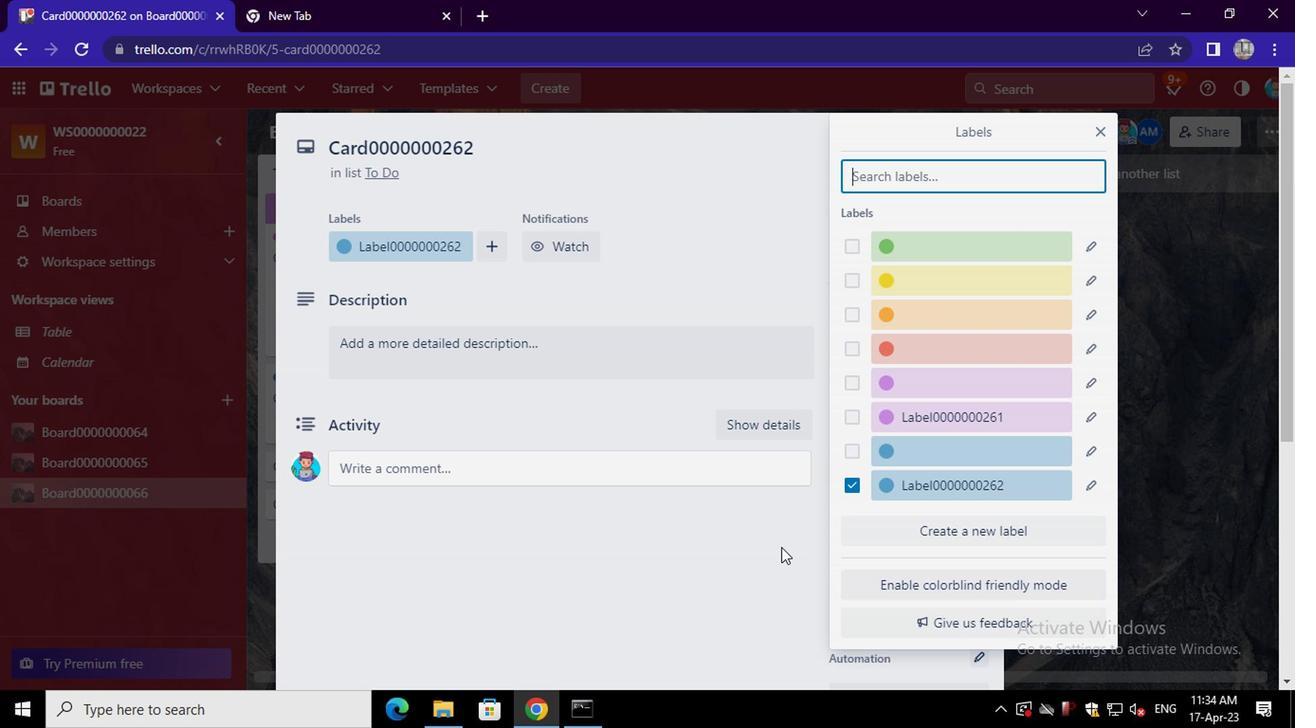 
Action: Mouse moved to (903, 390)
Screenshot: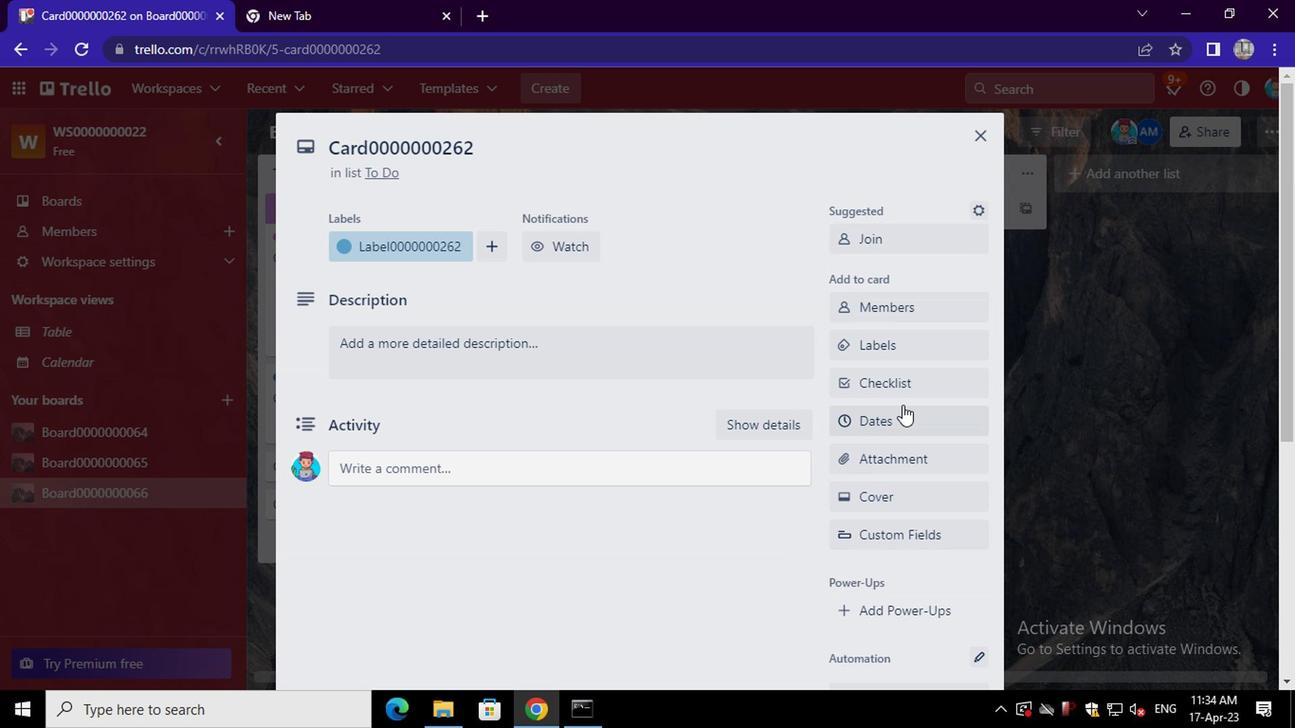 
Action: Mouse pressed left at (903, 390)
Screenshot: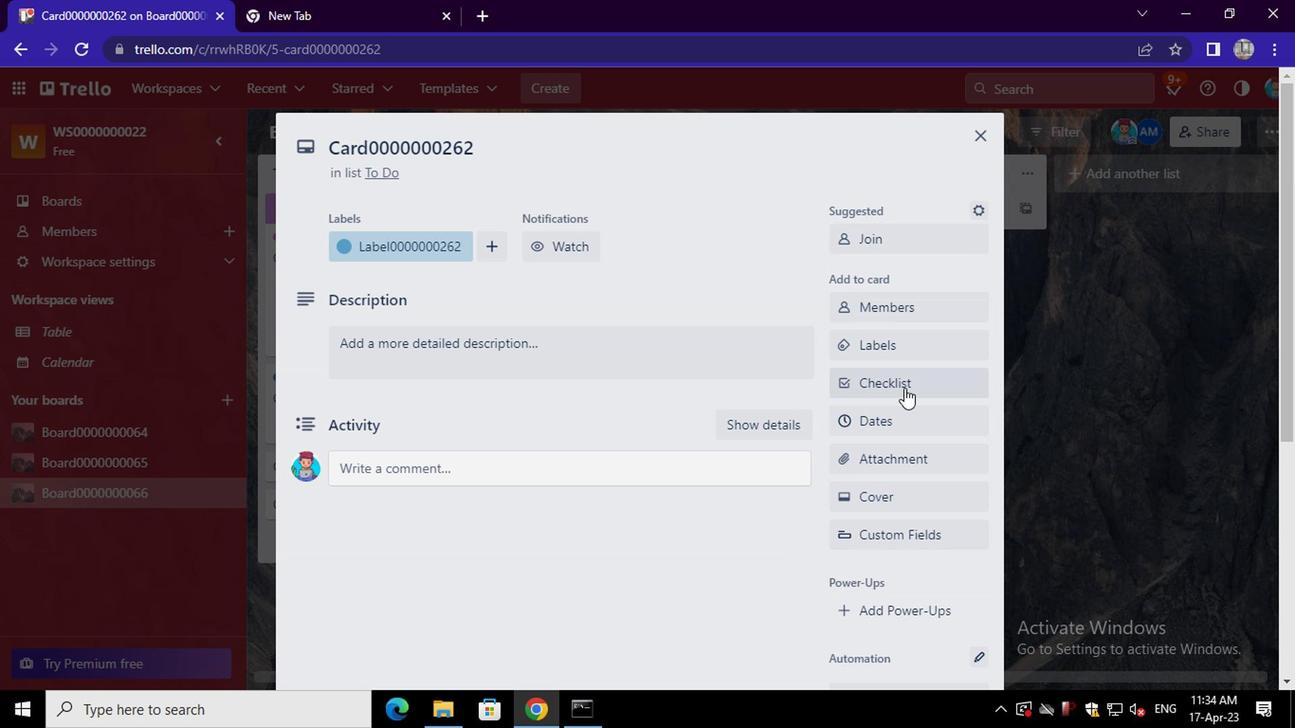 
Action: Mouse moved to (934, 493)
Screenshot: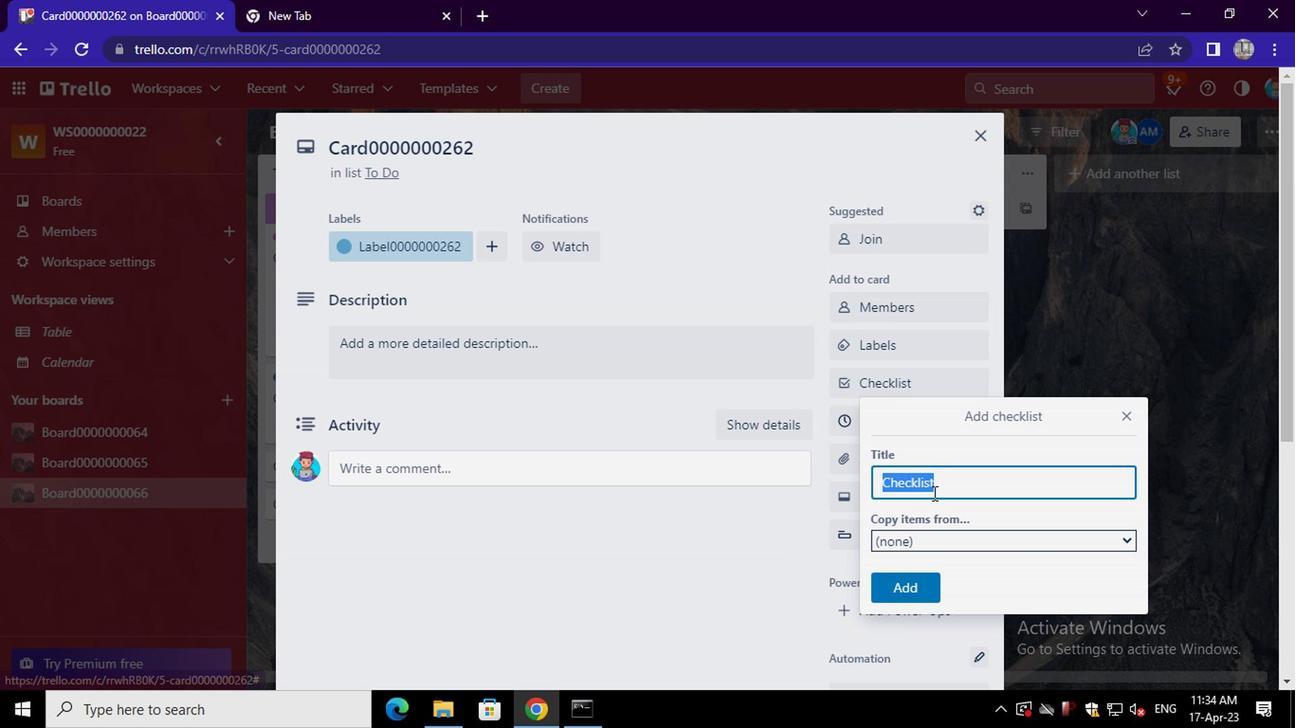 
Action: Mouse pressed left at (934, 493)
Screenshot: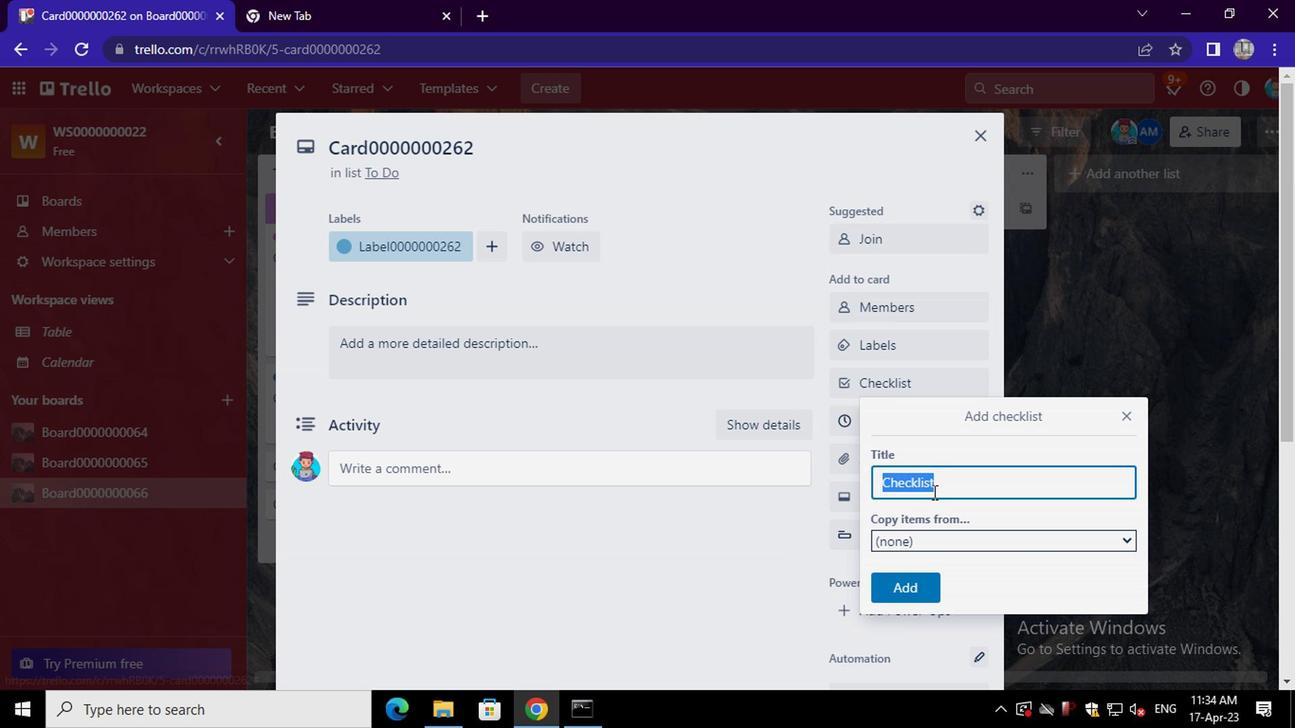 
Action: Key pressed <Key.backspace><Key.backspace><Key.backspace><Key.backspace><Key.backspace><Key.backspace><Key.backspace><Key.backspace><Key.backspace><Key.backspace><Key.backspace><Key.backspace><Key.backspace><Key.backspace><Key.backspace><Key.backspace><Key.backspace><Key.backspace><Key.backspace><Key.backspace><Key.backspace><Key.backspace><Key.shift>CL0000000262
Screenshot: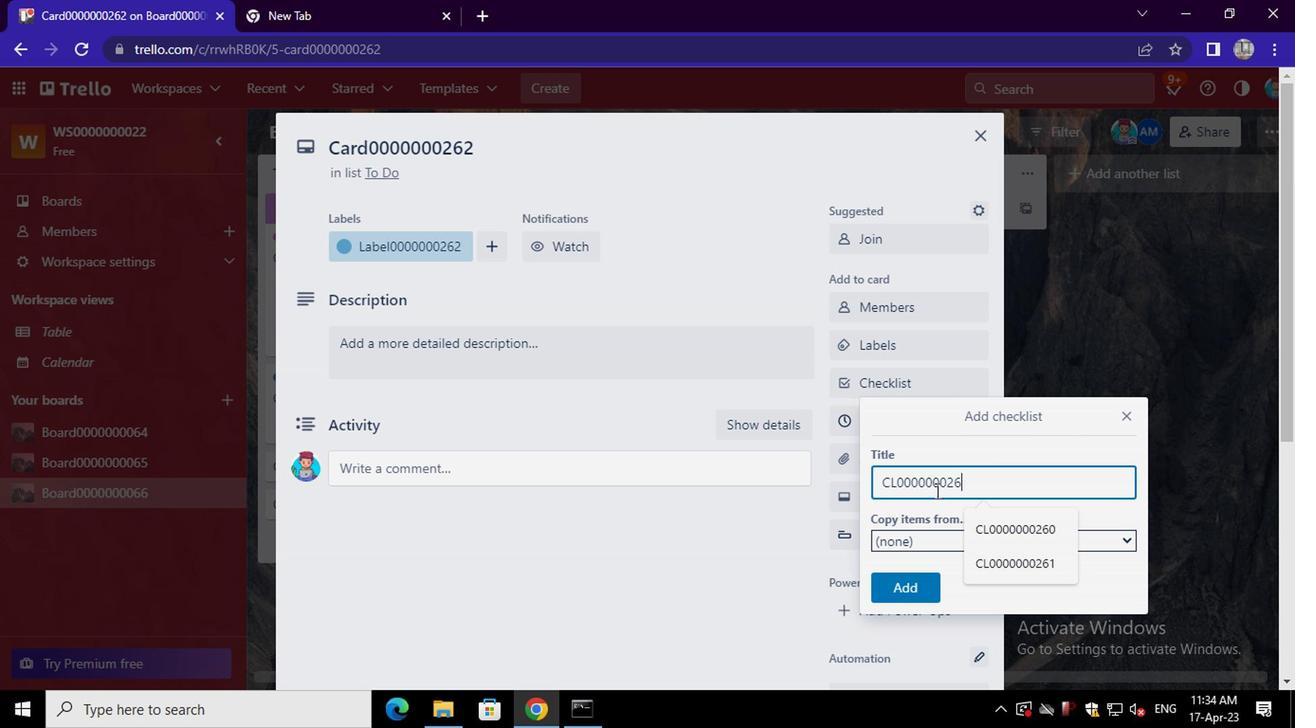 
Action: Mouse moved to (915, 587)
Screenshot: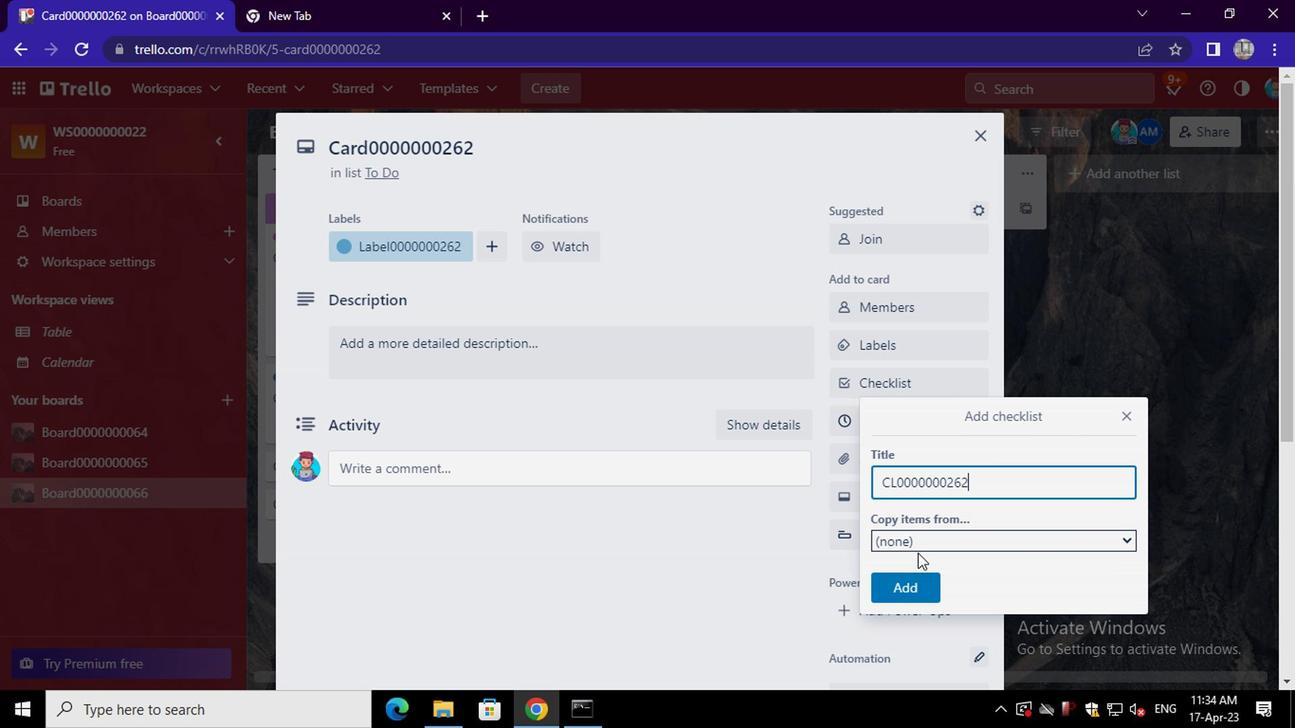 
Action: Mouse pressed left at (915, 587)
Screenshot: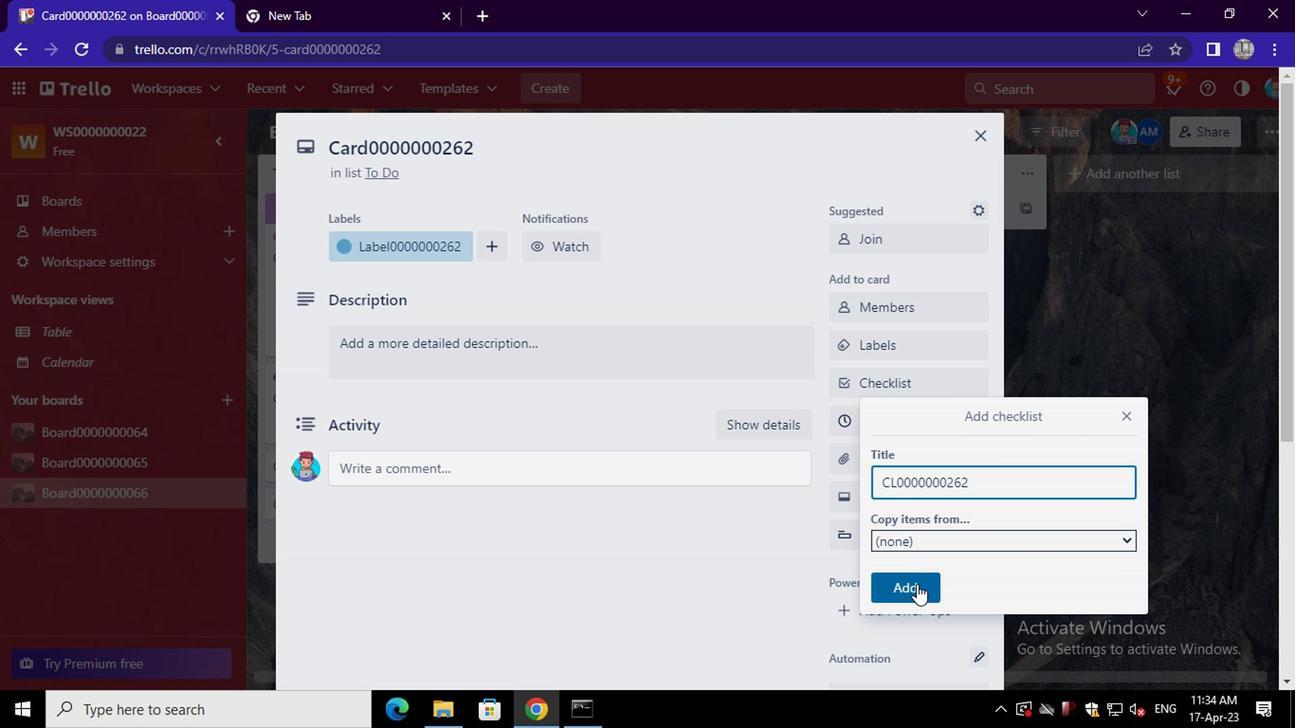 
Action: Mouse moved to (886, 426)
Screenshot: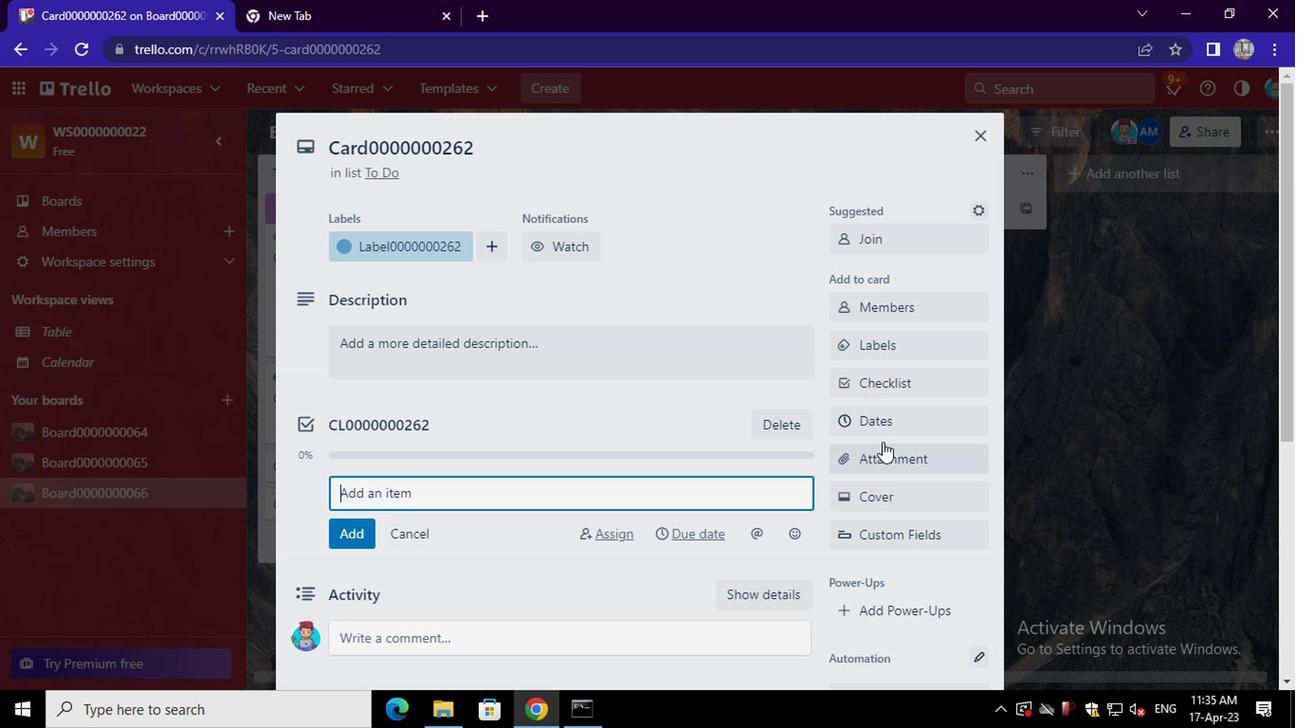 
Action: Mouse pressed left at (886, 426)
Screenshot: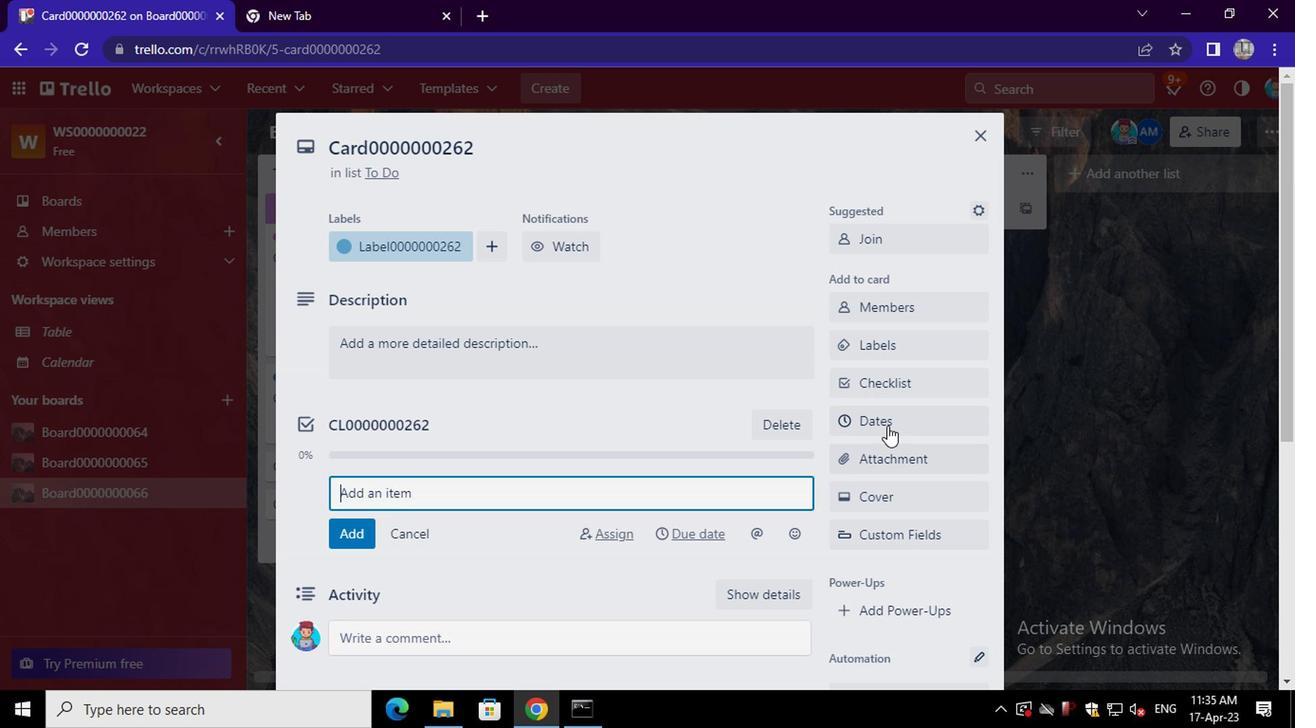 
Action: Mouse moved to (849, 472)
Screenshot: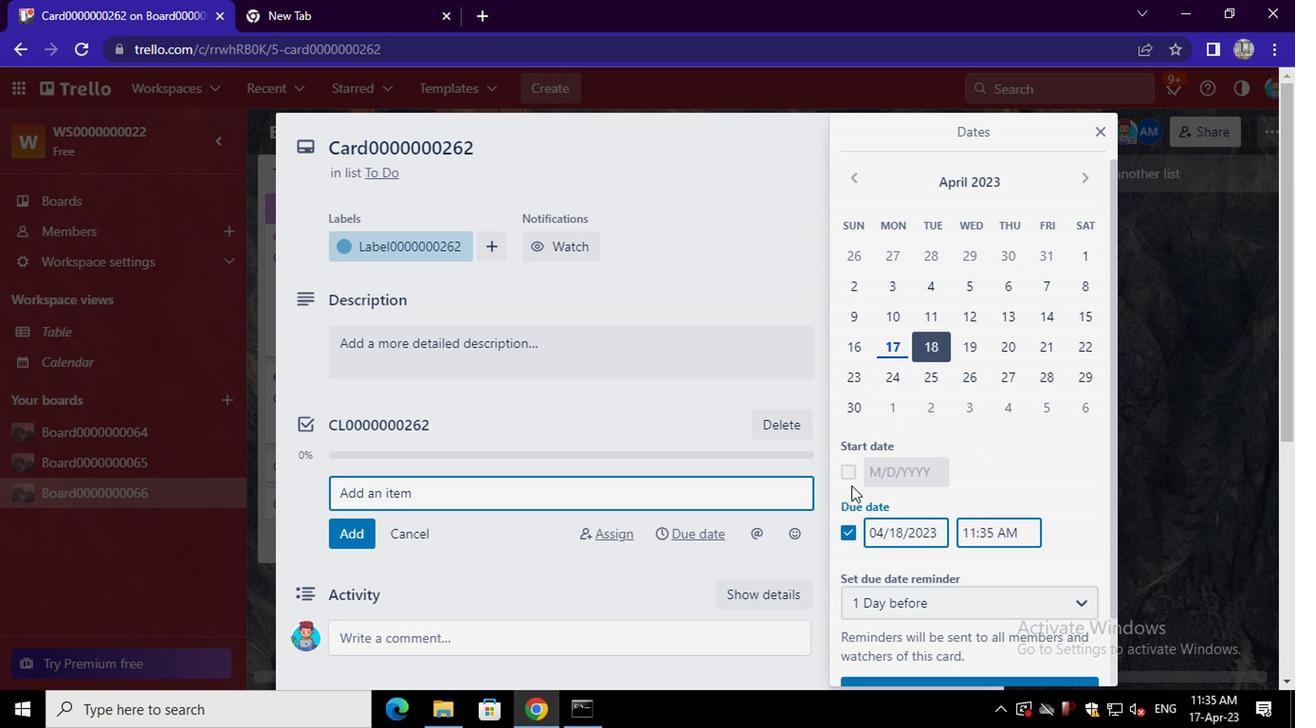 
Action: Mouse pressed left at (849, 472)
Screenshot: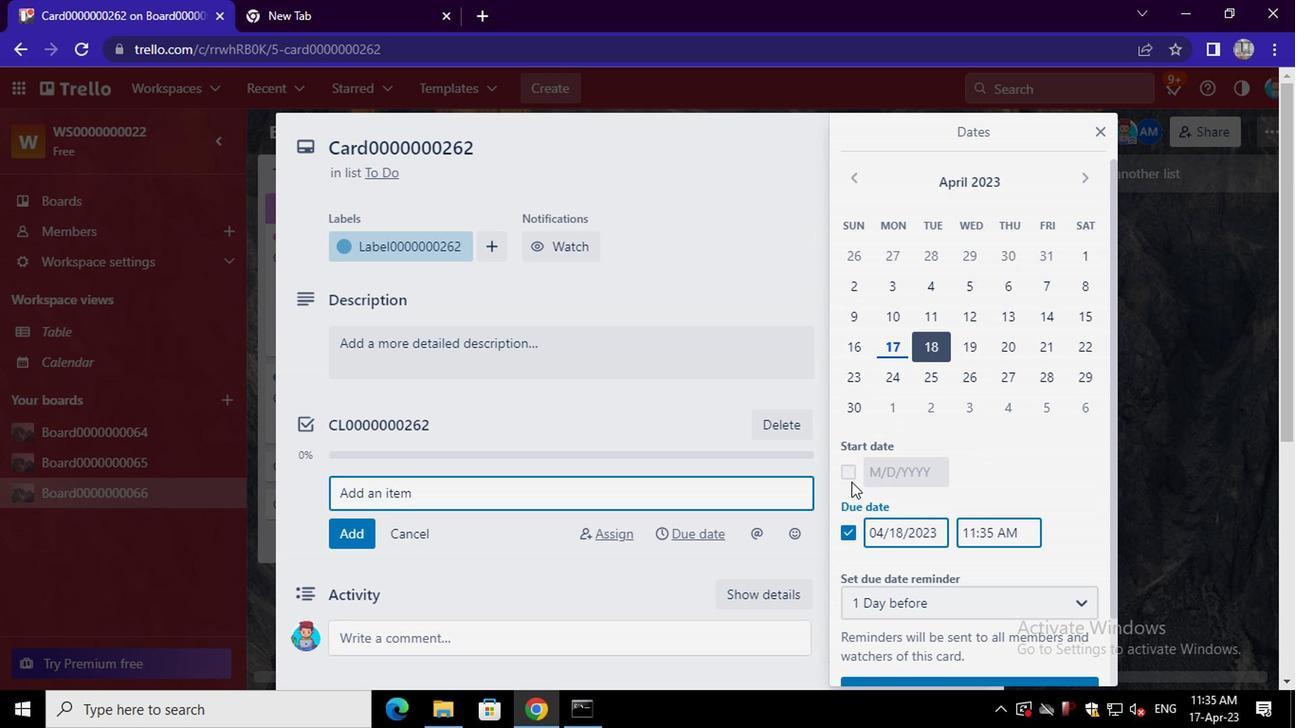 
Action: Mouse moved to (846, 534)
Screenshot: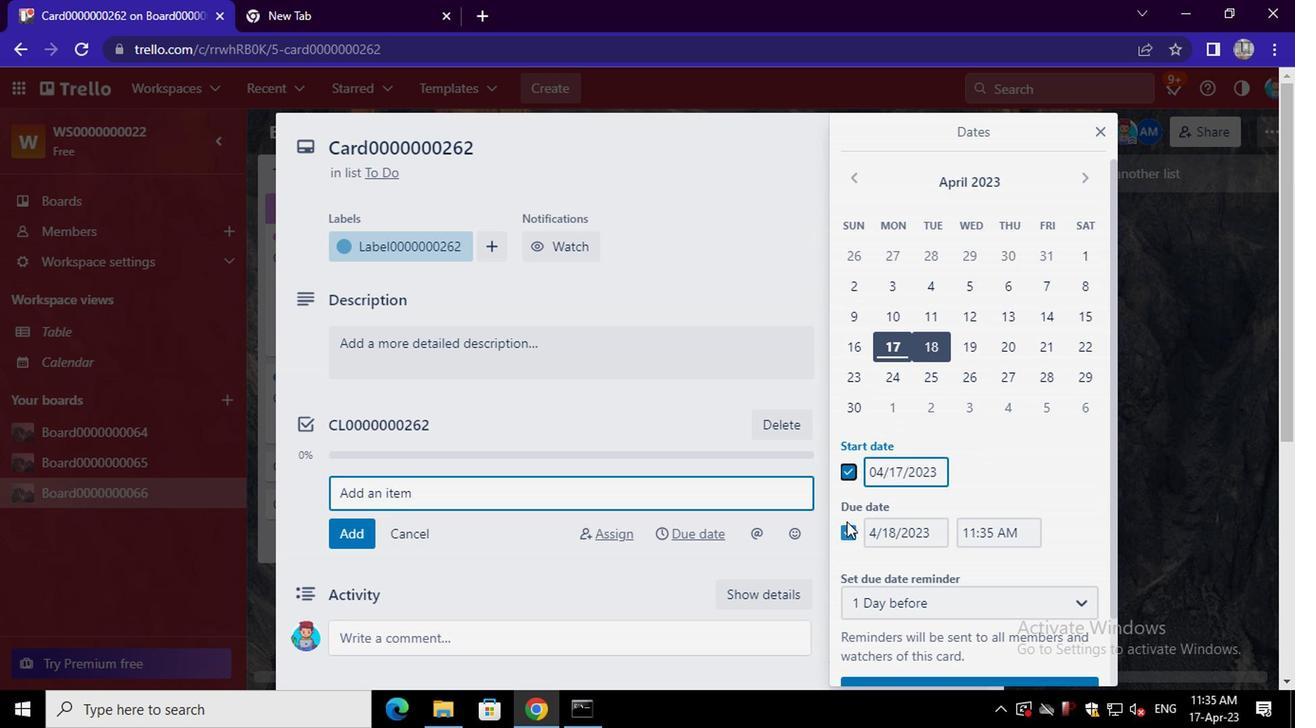 
Action: Mouse pressed left at (846, 534)
Screenshot: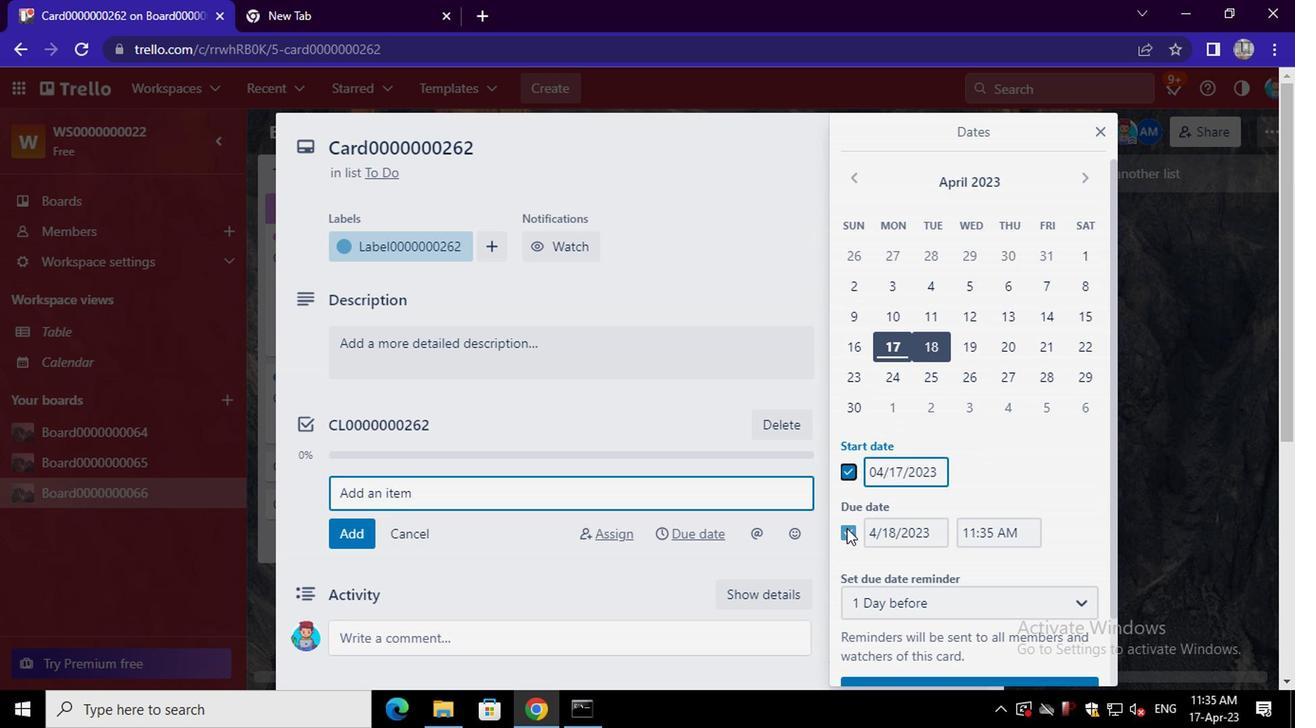 
Action: Mouse moved to (1077, 180)
Screenshot: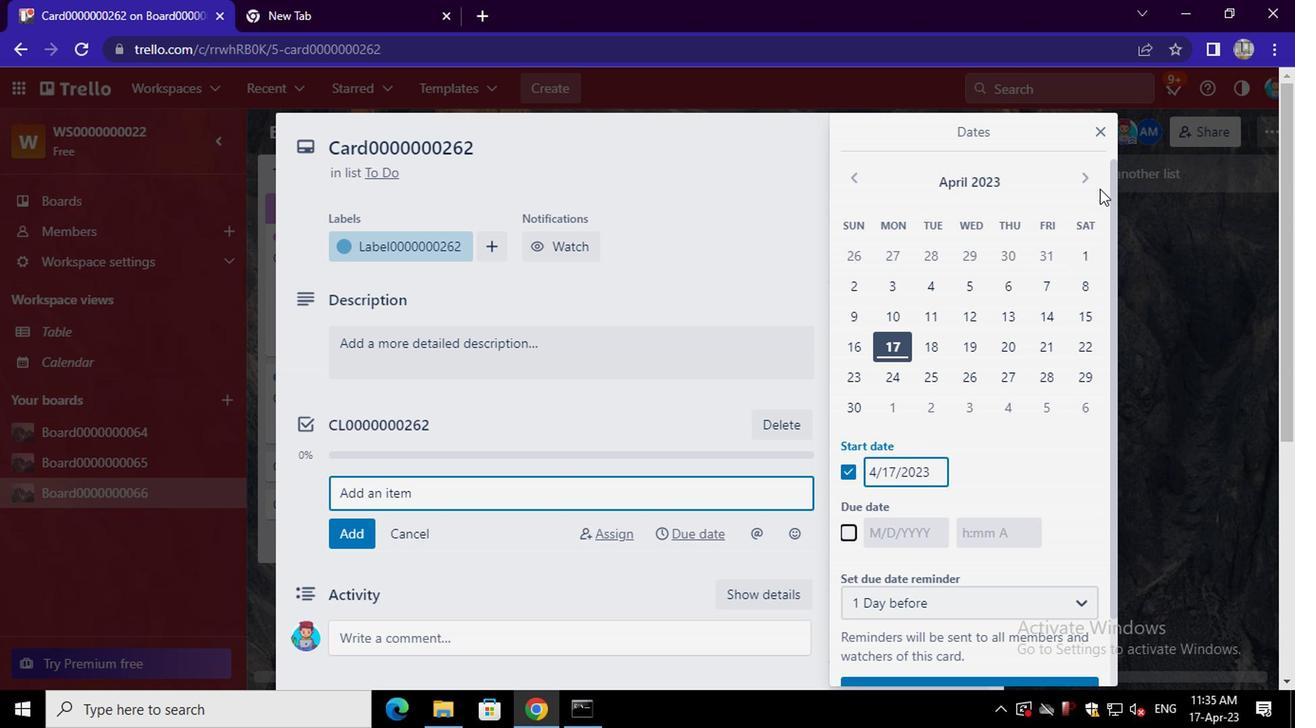 
Action: Mouse pressed left at (1077, 180)
Screenshot: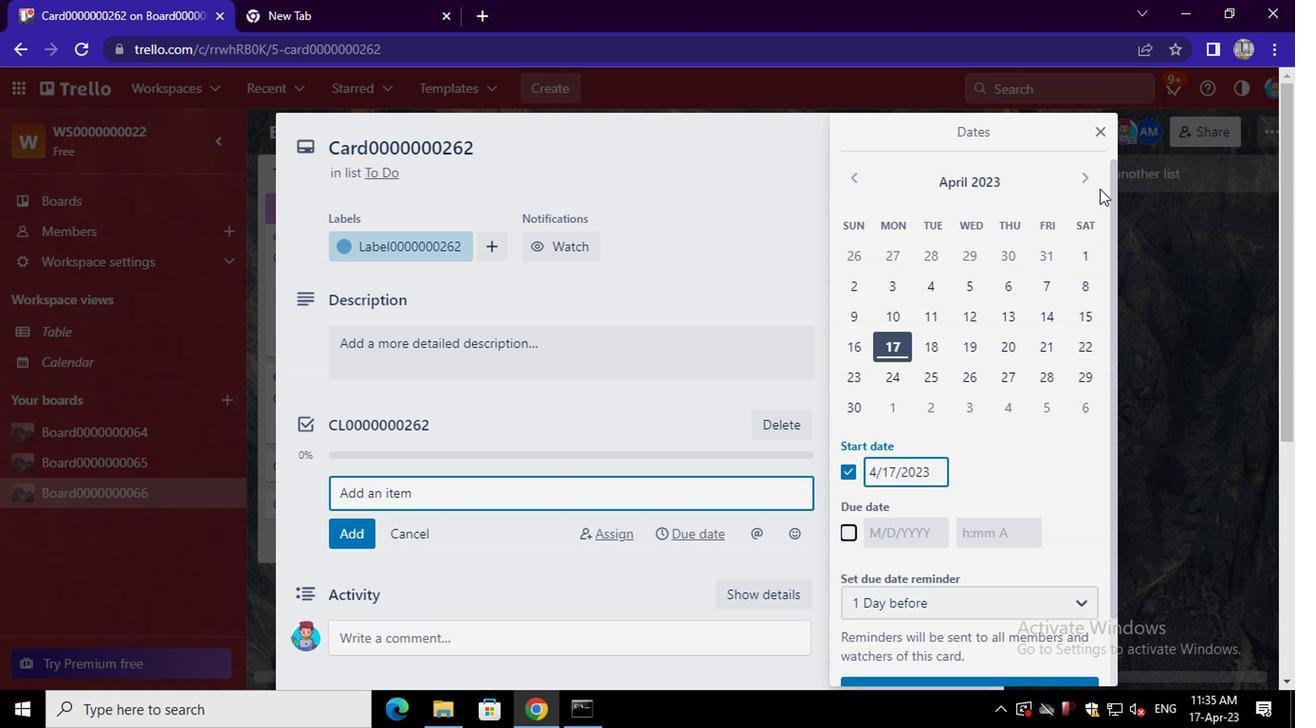 
Action: Mouse pressed left at (1077, 180)
Screenshot: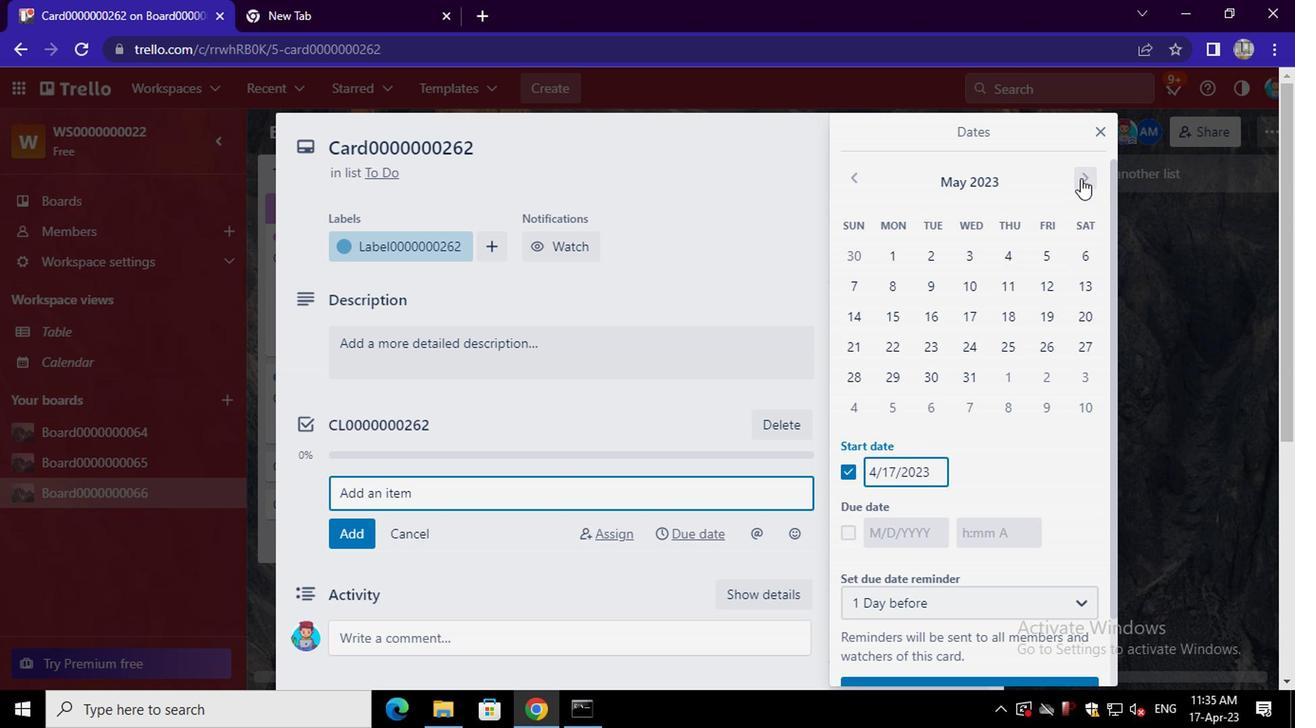 
Action: Mouse pressed left at (1077, 180)
Screenshot: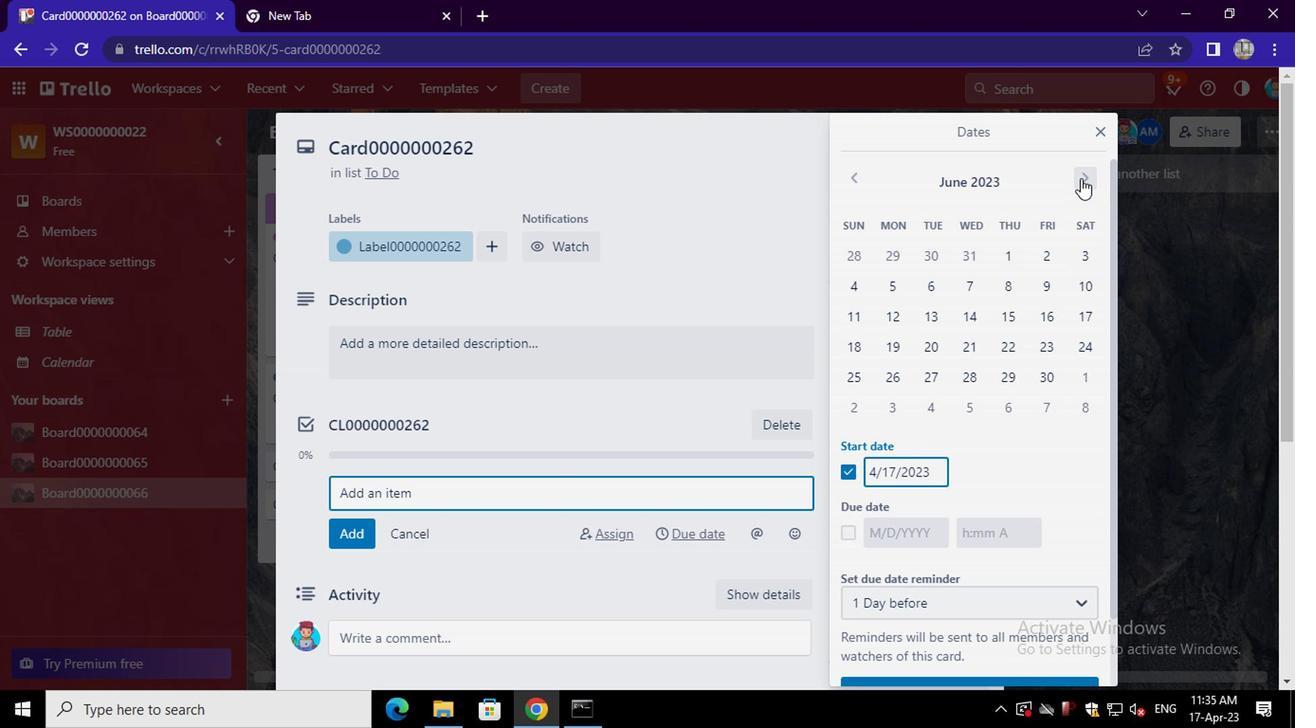 
Action: Mouse pressed left at (1077, 180)
Screenshot: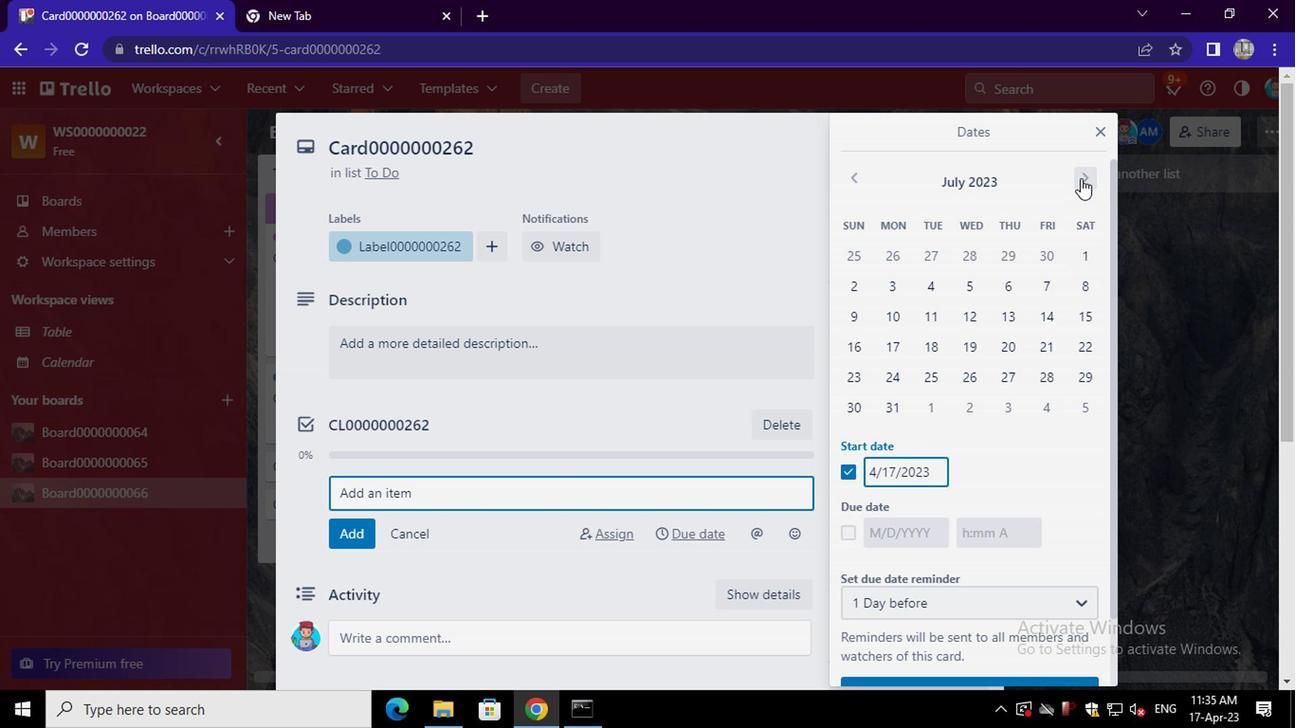 
Action: Mouse pressed left at (1077, 180)
Screenshot: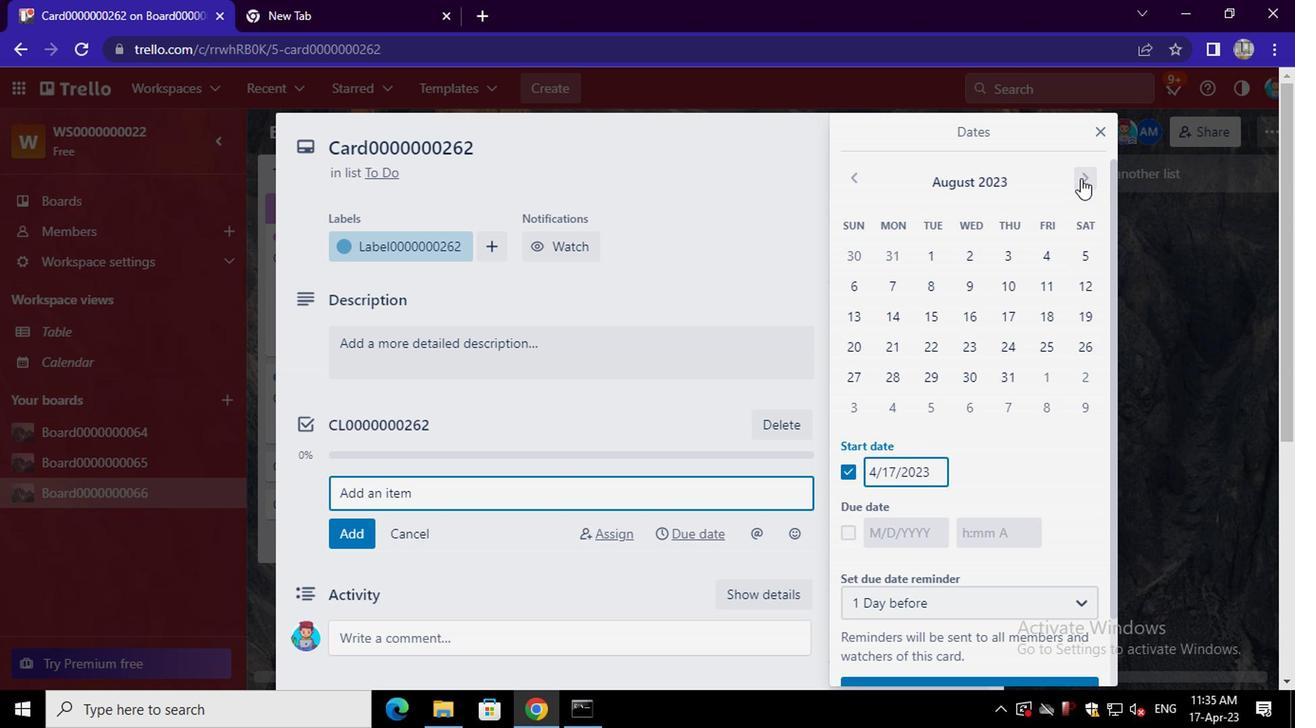 
Action: Mouse moved to (1047, 261)
Screenshot: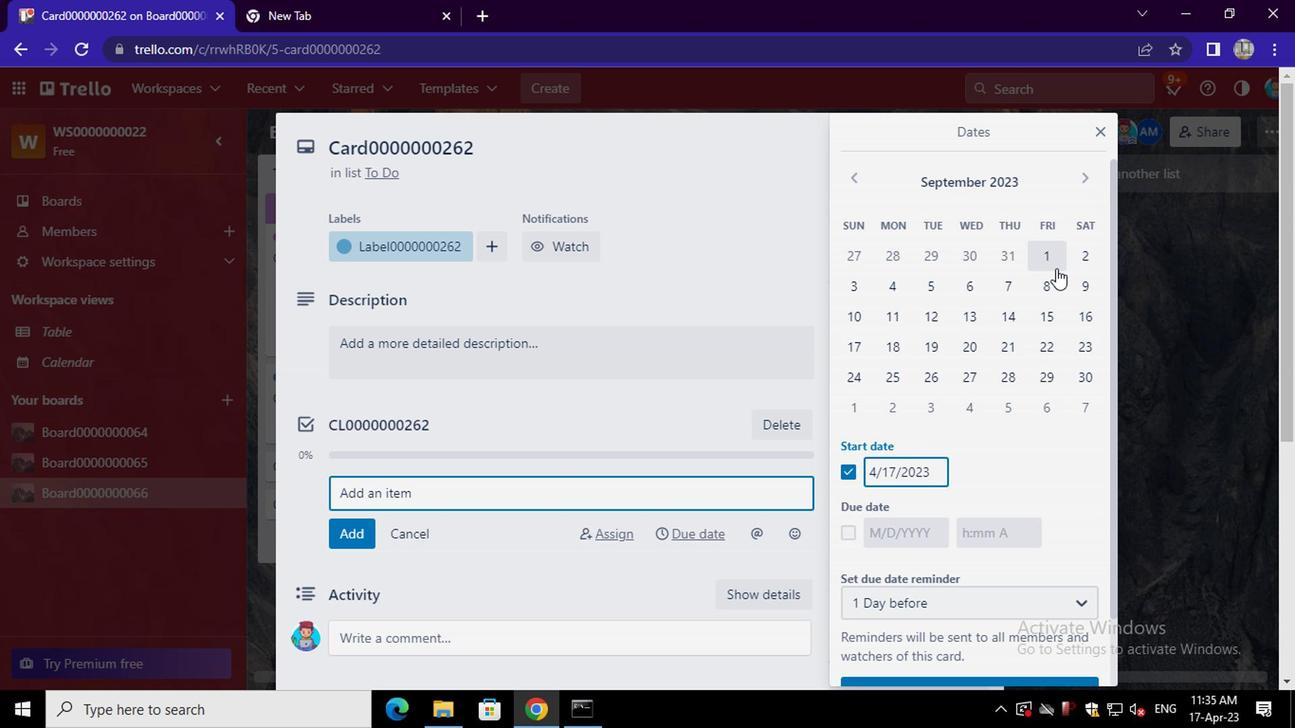 
Action: Mouse pressed left at (1047, 261)
Screenshot: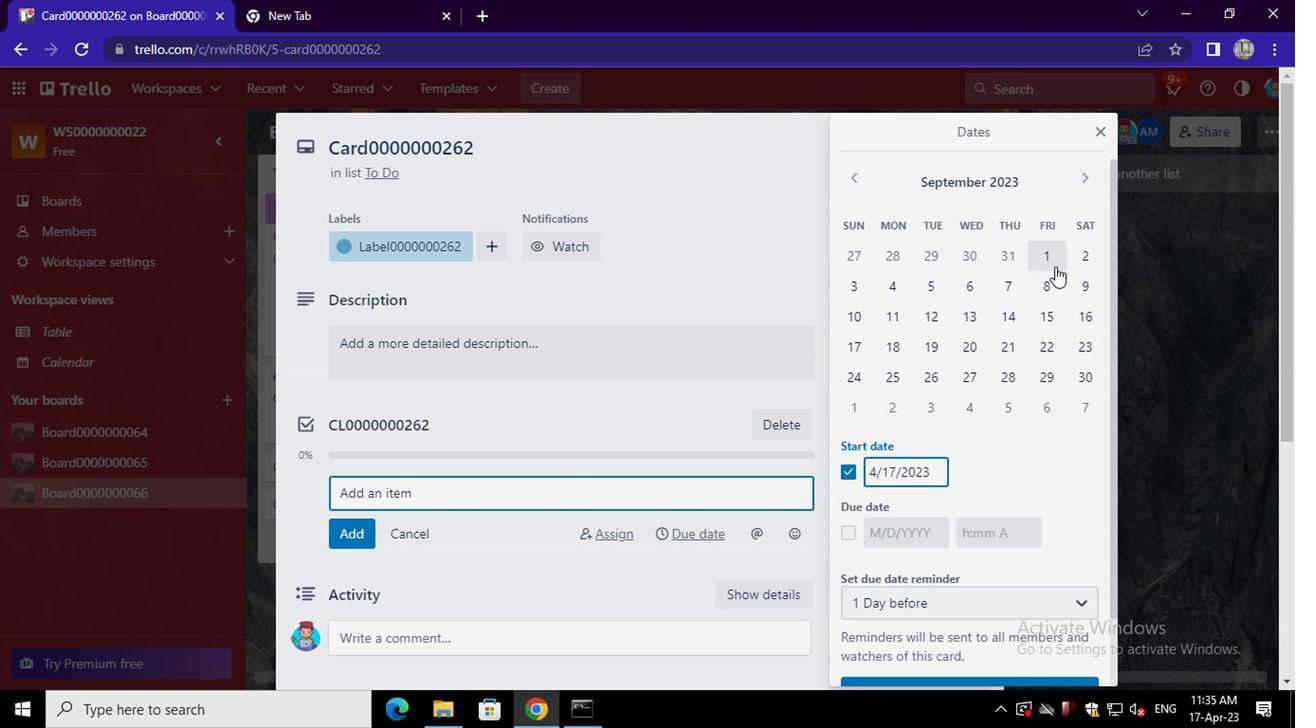 
Action: Mouse moved to (846, 528)
Screenshot: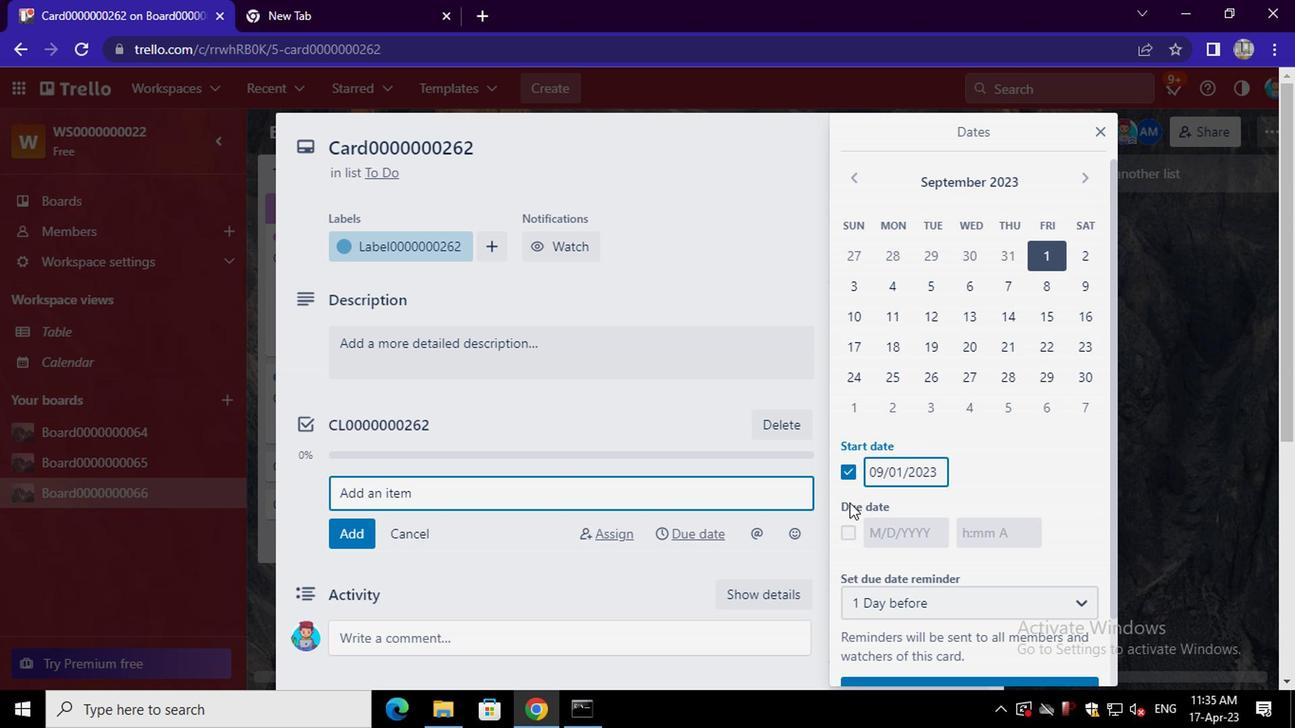 
Action: Mouse pressed left at (846, 528)
Screenshot: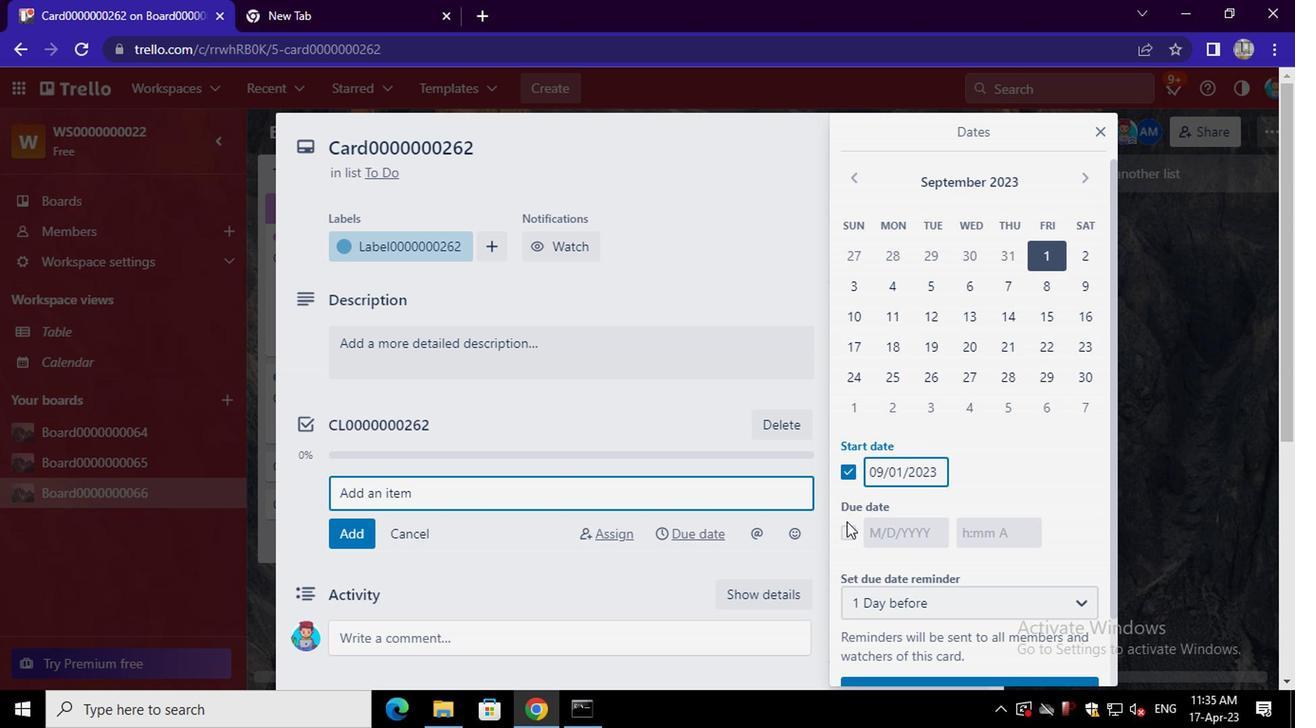 
Action: Mouse moved to (1075, 383)
Screenshot: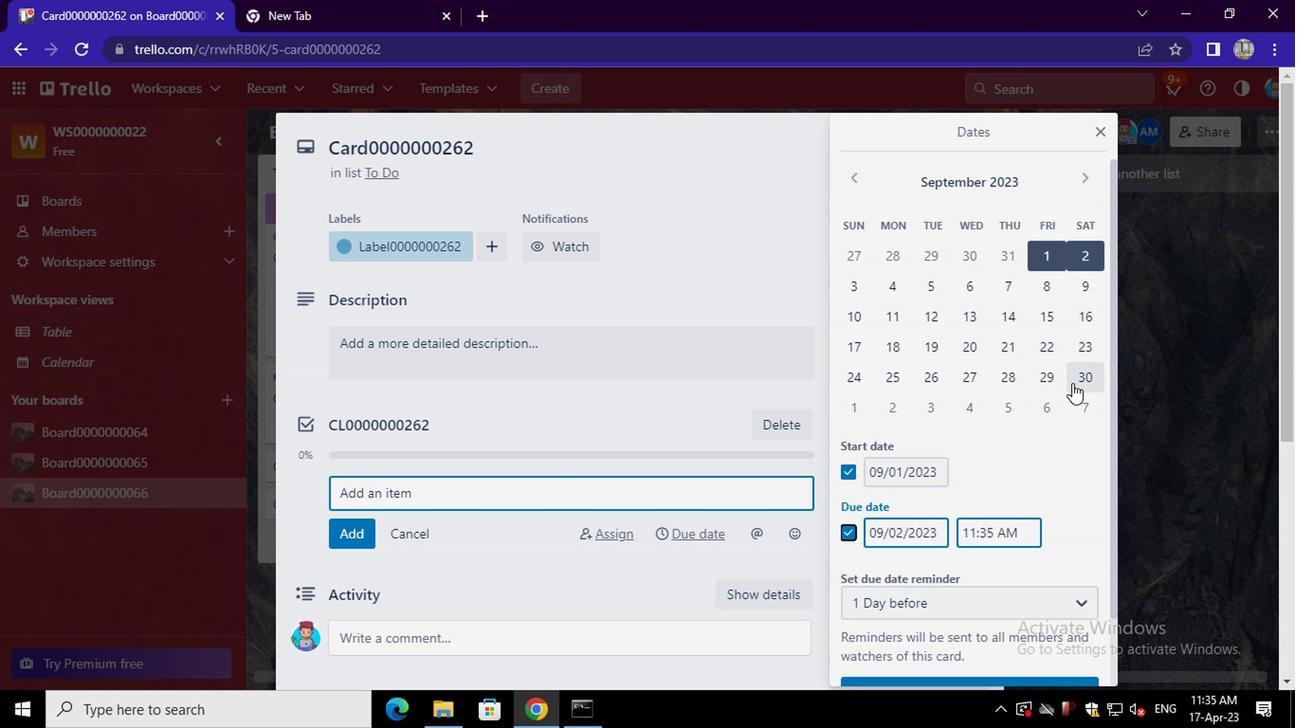 
Action: Mouse pressed left at (1075, 383)
Screenshot: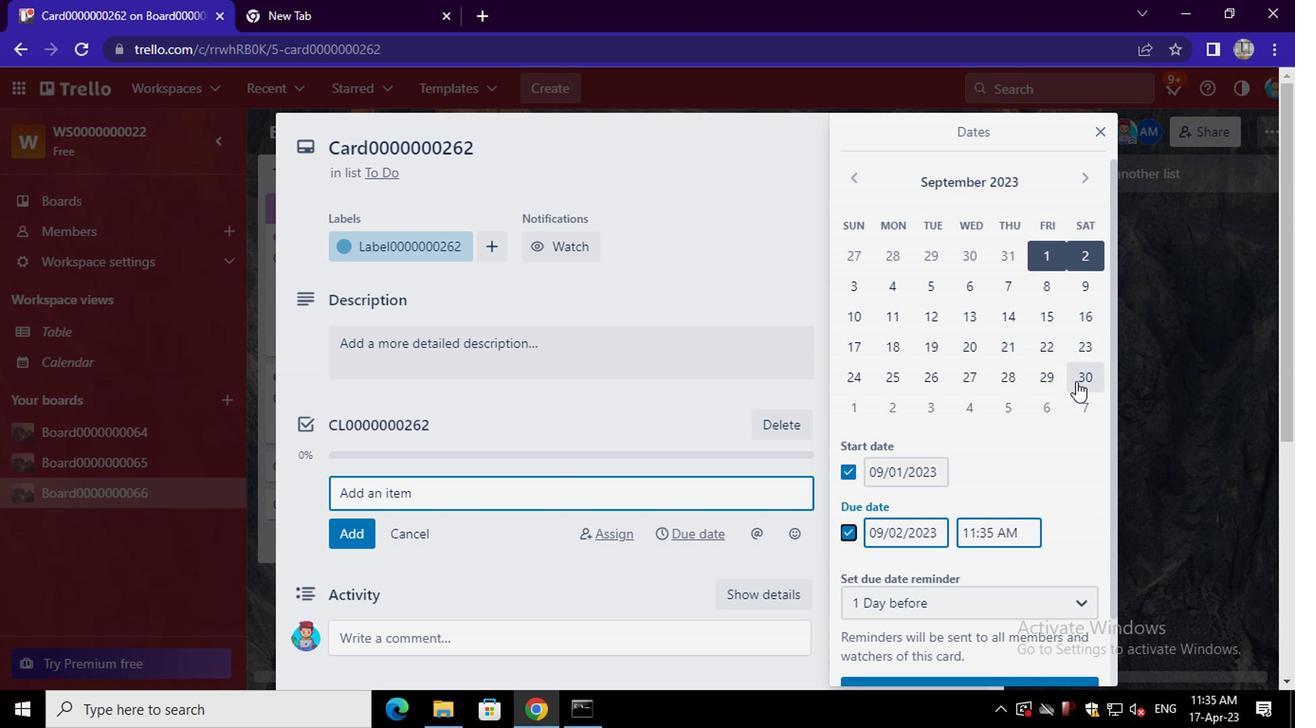 
Action: Mouse moved to (989, 681)
Screenshot: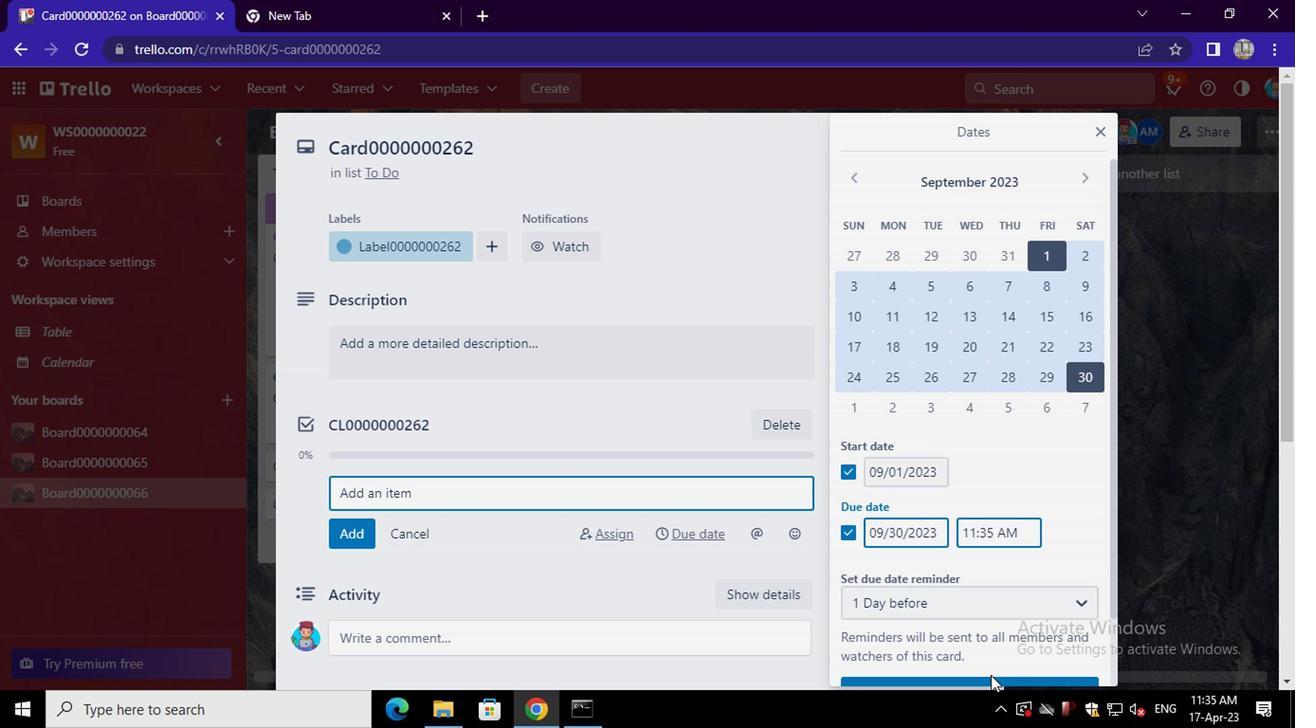 
Action: Mouse pressed left at (989, 681)
Screenshot: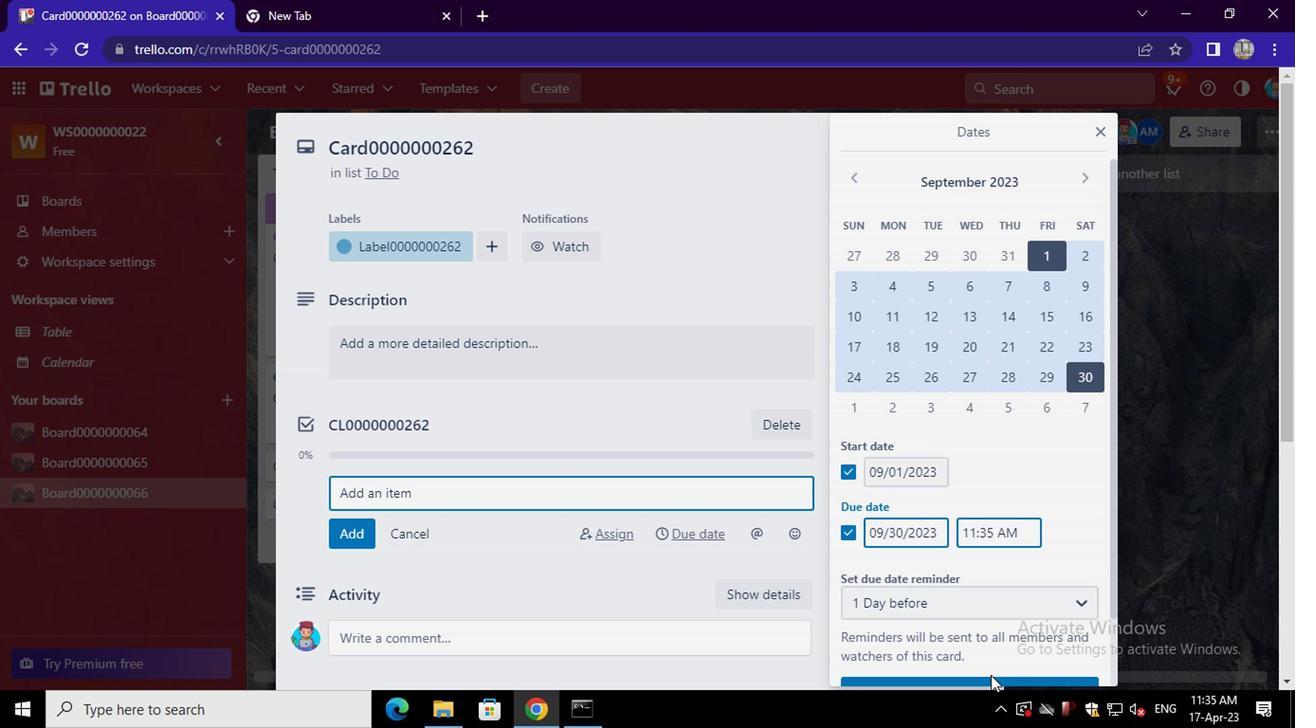 
